 Task: Look for space in Bocholt, Germany from 12th  August, 2023 to 15th August, 2023 for 3 adults in price range Rs.12000 to Rs.16000. Place can be entire place with 2 bedrooms having 3 beds and 1 bathroom. Property type can be house, flat, guest house. Booking option can be shelf check-in. Required host language is English.
Action: Mouse moved to (389, 83)
Screenshot: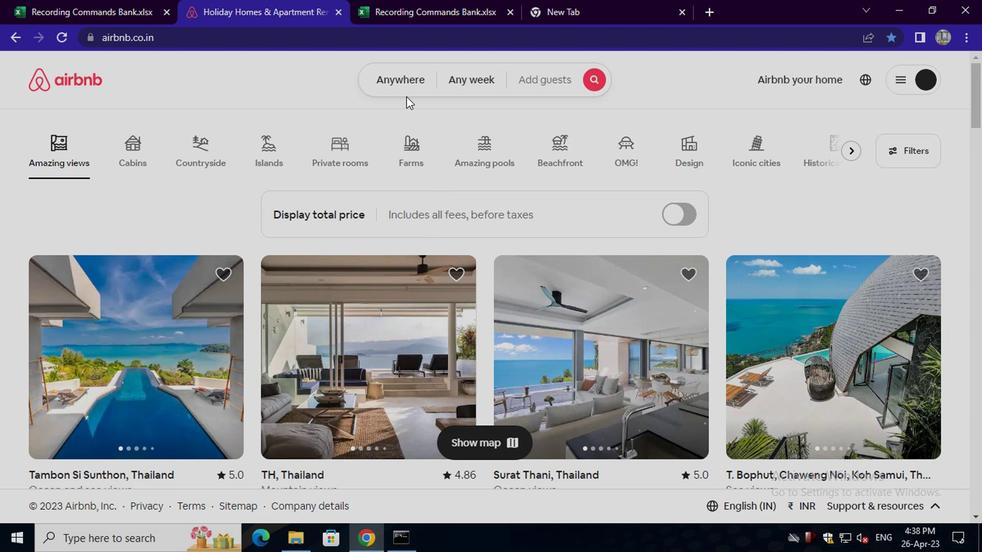 
Action: Mouse pressed left at (389, 83)
Screenshot: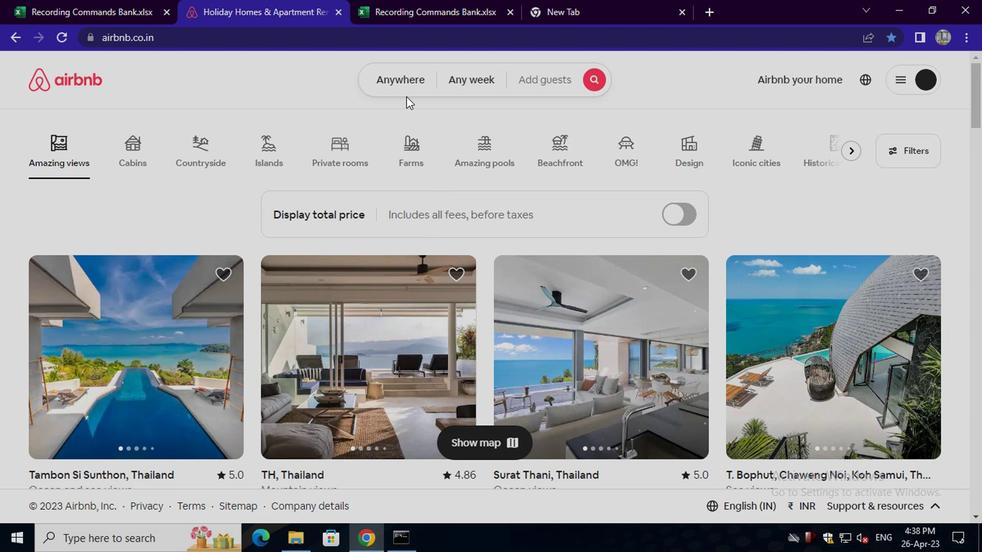 
Action: Mouse moved to (284, 130)
Screenshot: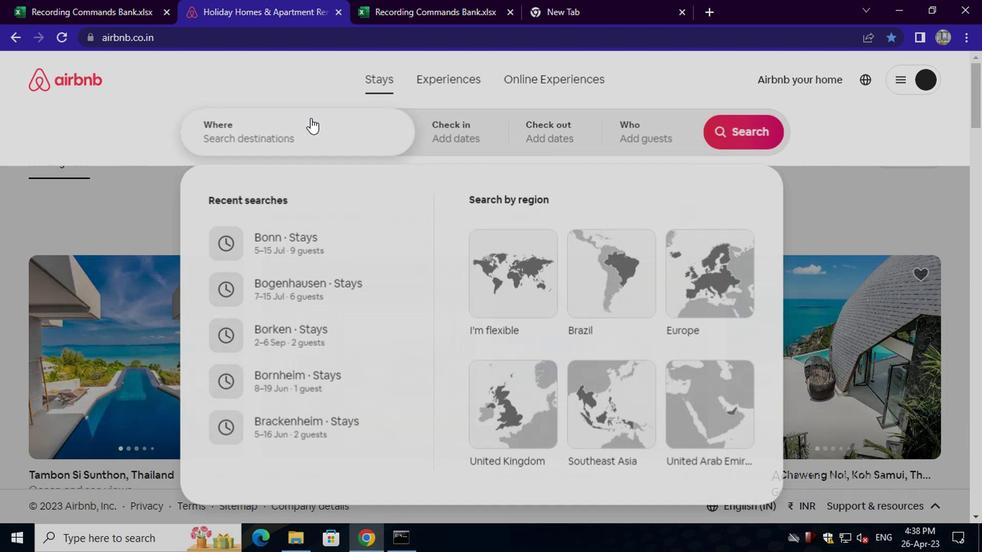 
Action: Mouse pressed left at (284, 130)
Screenshot: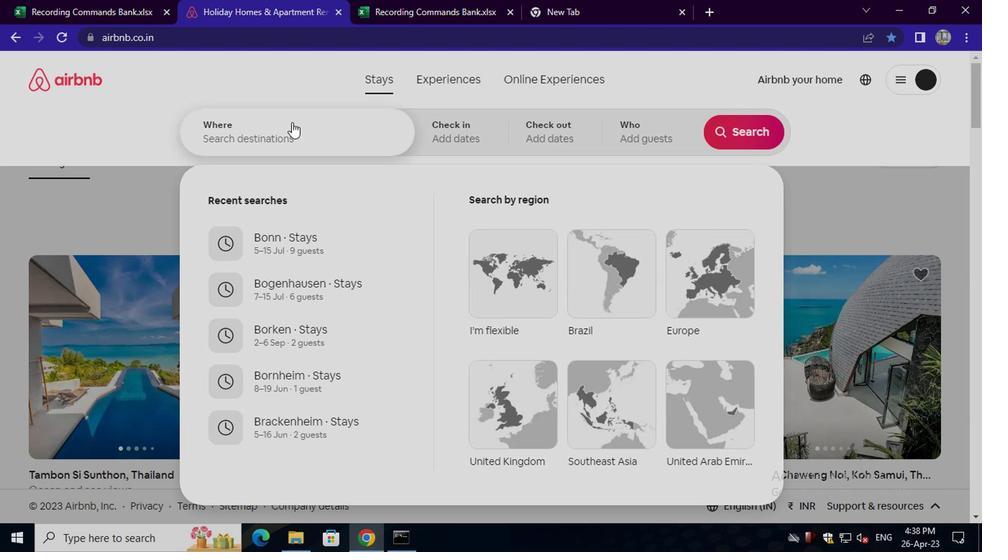 
Action: Key pressed bocholt,<Key.space>germany<Key.enter>
Screenshot: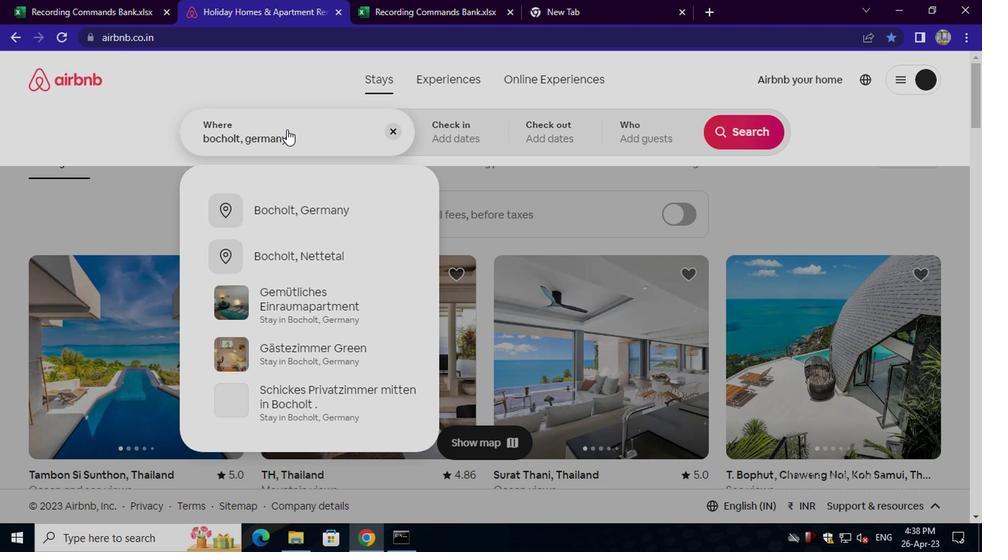 
Action: Mouse moved to (728, 248)
Screenshot: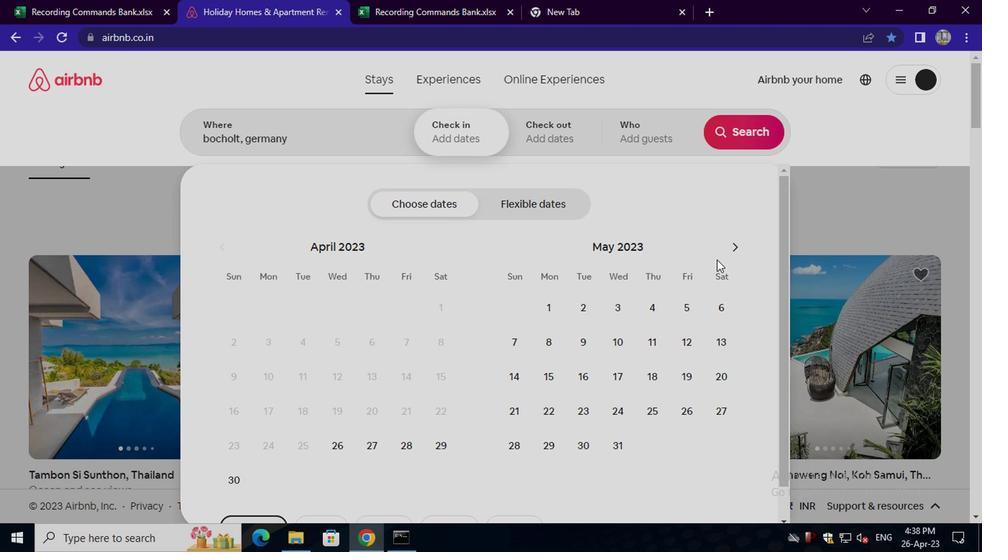 
Action: Mouse pressed left at (728, 248)
Screenshot: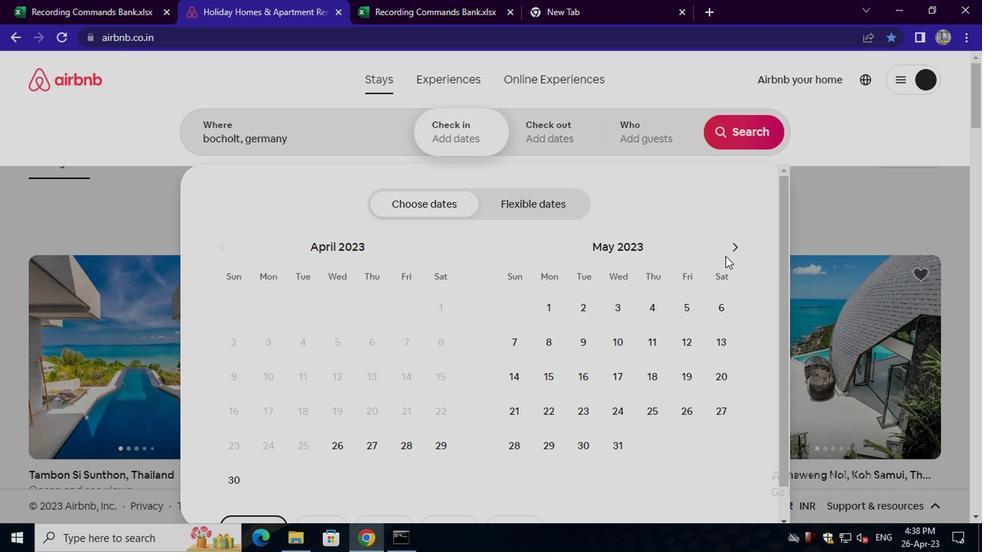 
Action: Mouse pressed left at (728, 248)
Screenshot: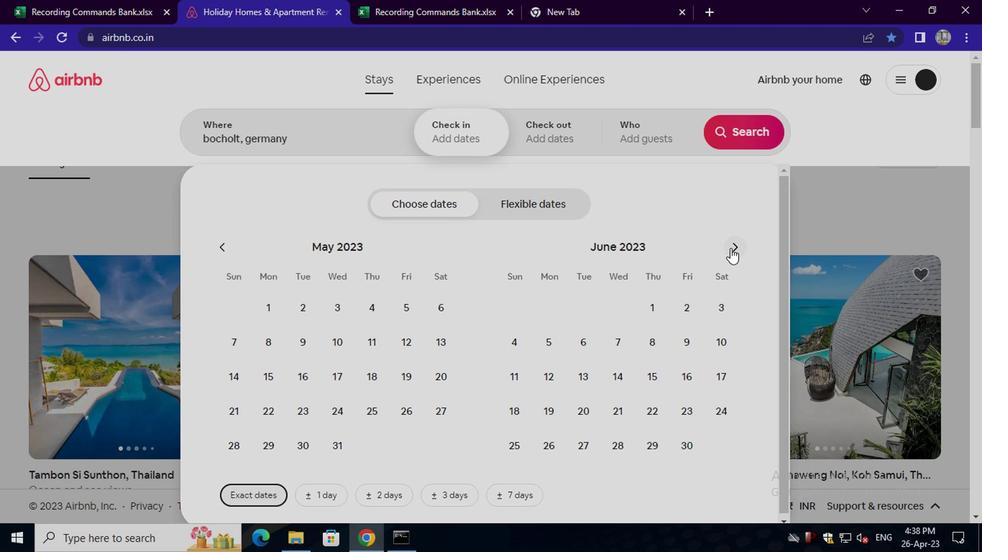 
Action: Mouse pressed left at (728, 248)
Screenshot: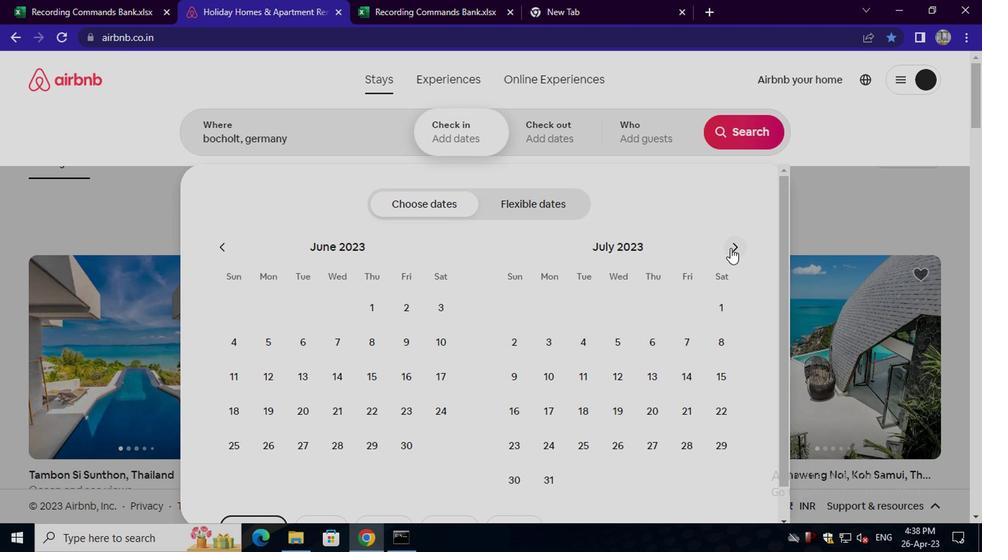
Action: Mouse moved to (716, 341)
Screenshot: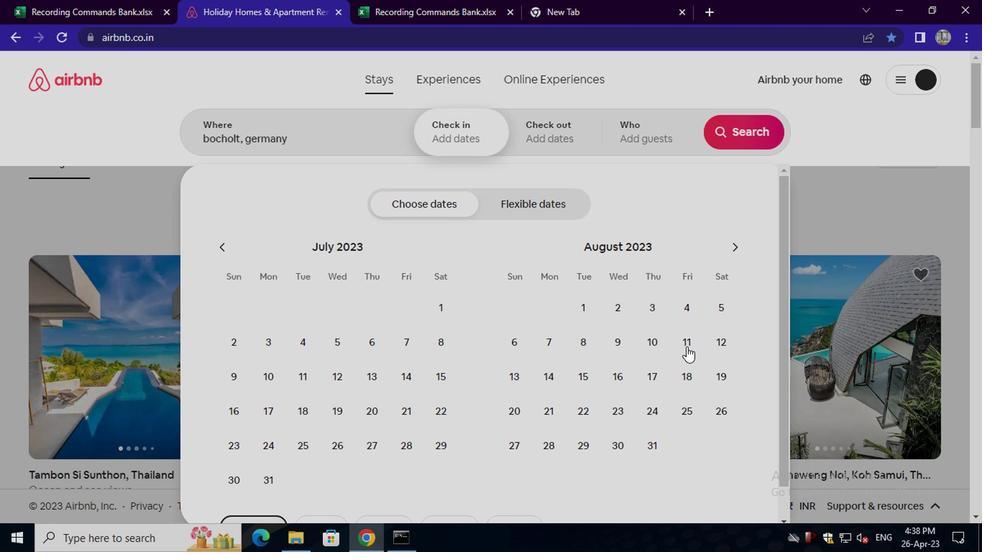 
Action: Mouse pressed left at (716, 341)
Screenshot: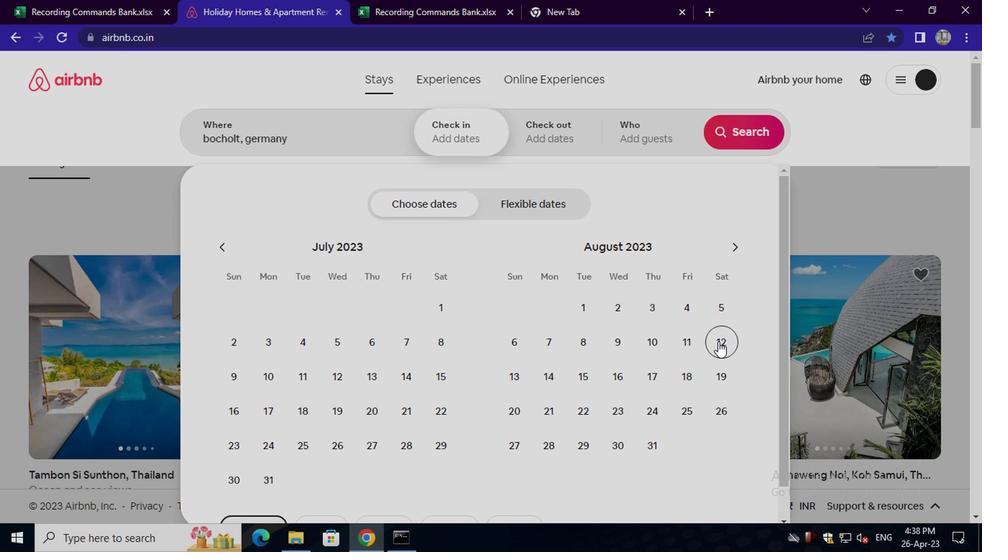 
Action: Mouse moved to (576, 374)
Screenshot: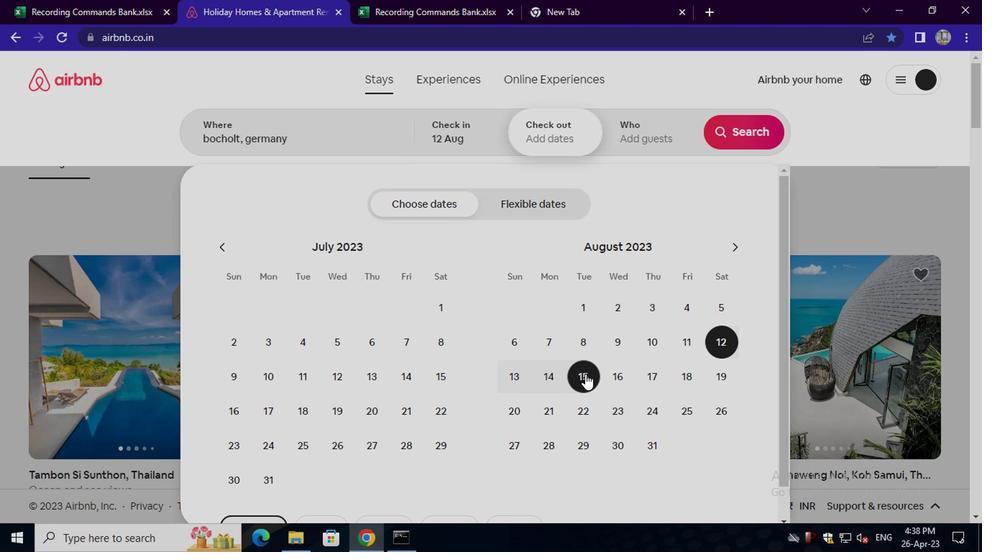 
Action: Mouse pressed left at (576, 374)
Screenshot: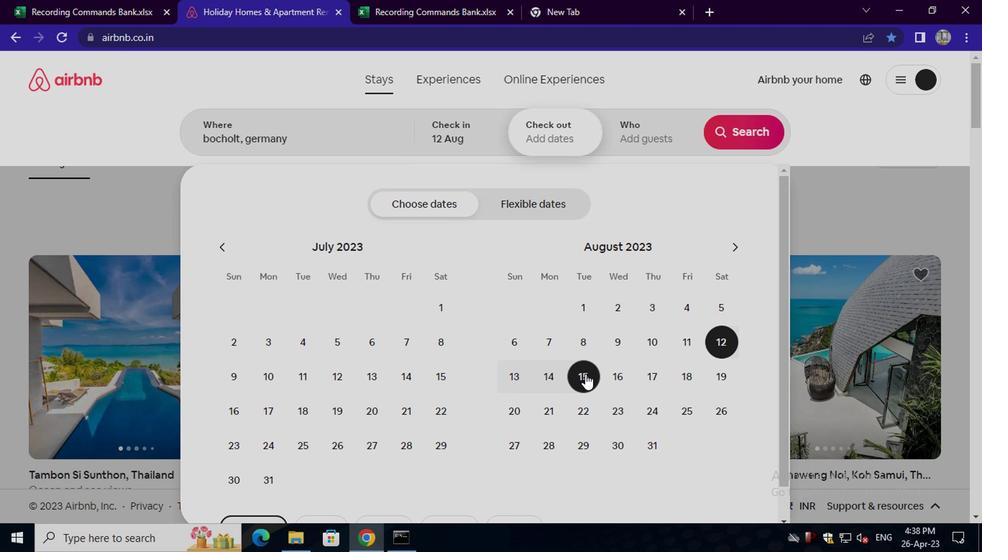 
Action: Mouse moved to (652, 125)
Screenshot: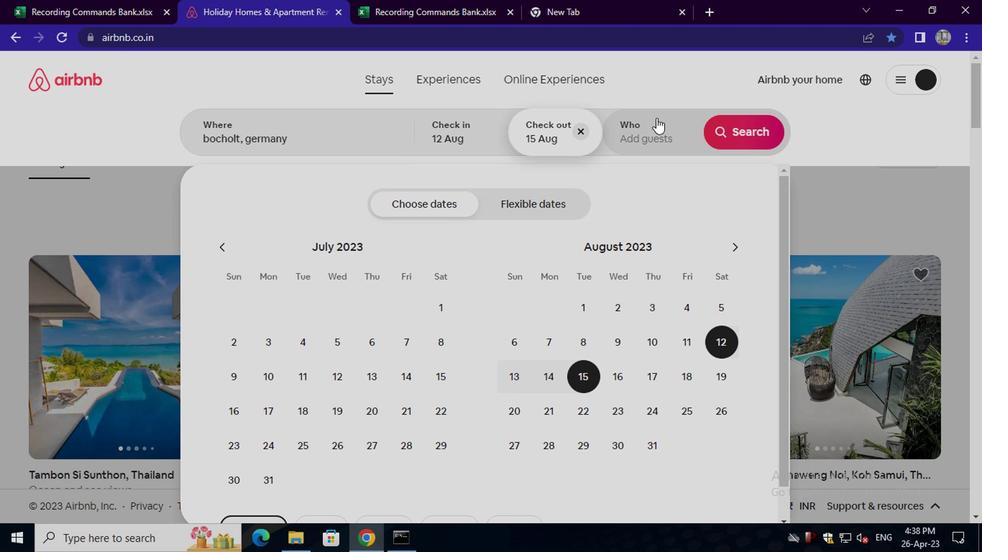 
Action: Mouse pressed left at (652, 125)
Screenshot: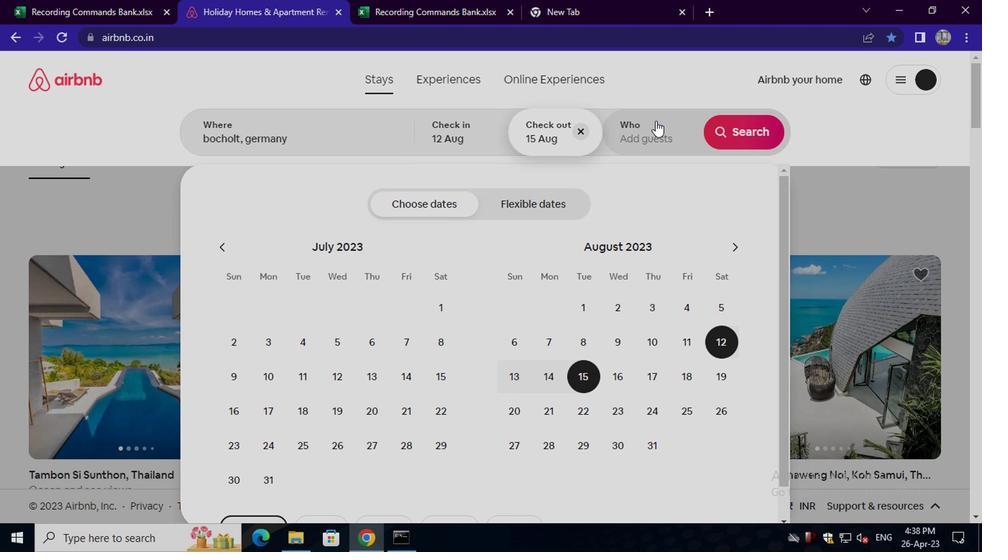 
Action: Mouse moved to (745, 200)
Screenshot: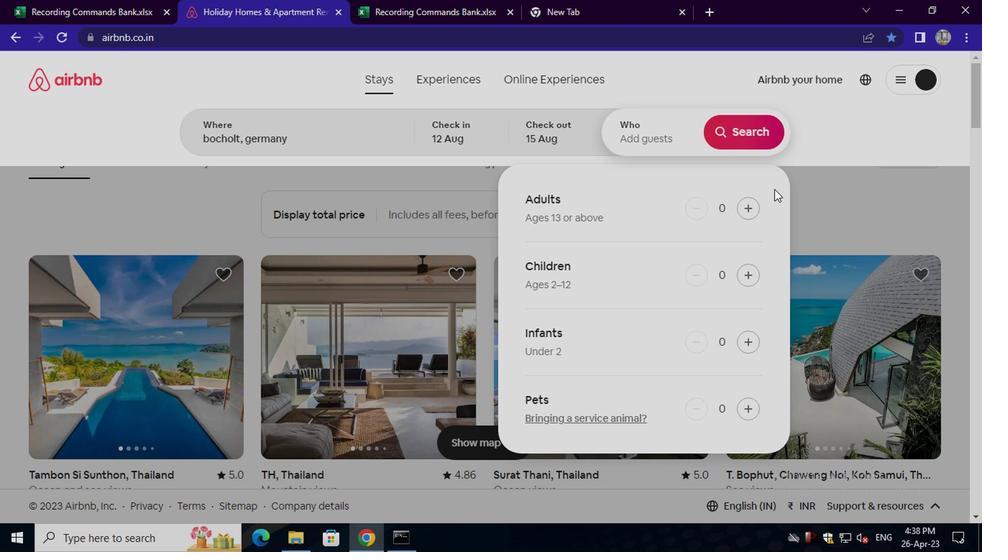 
Action: Mouse pressed left at (745, 200)
Screenshot: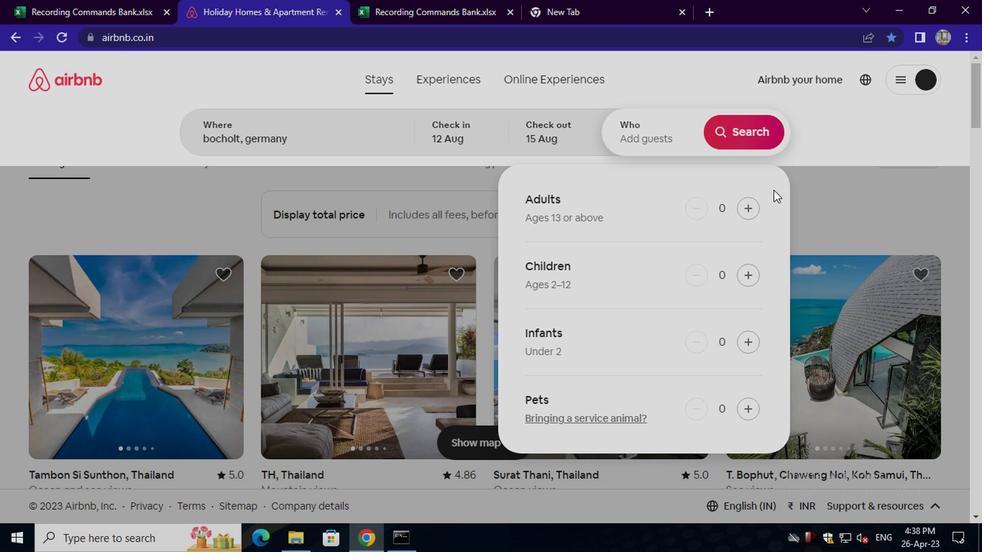 
Action: Mouse pressed left at (745, 200)
Screenshot: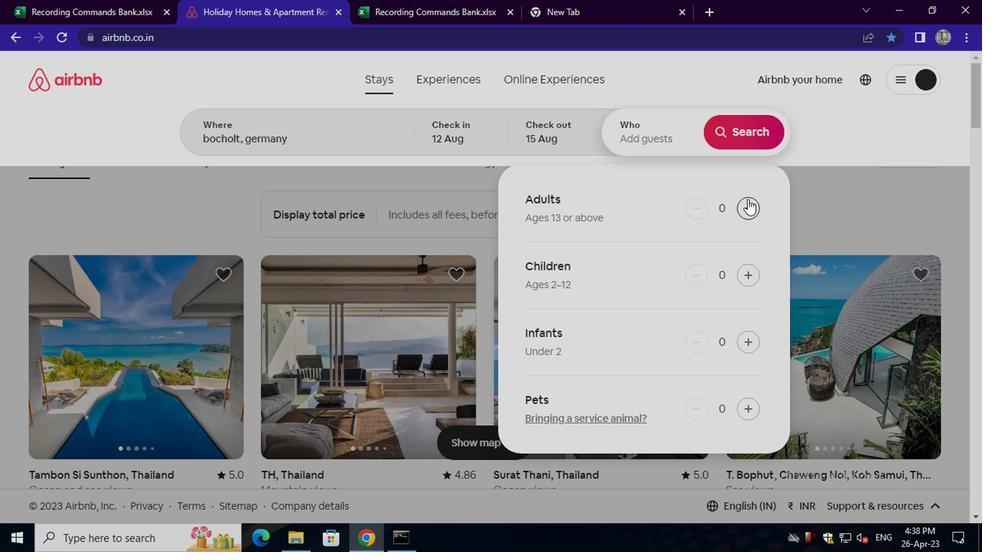 
Action: Mouse pressed left at (745, 200)
Screenshot: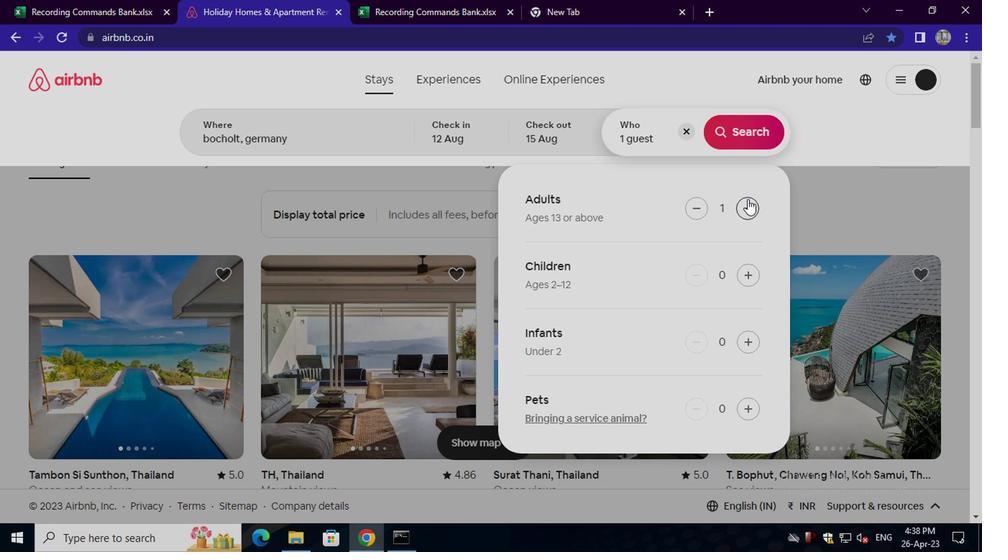 
Action: Mouse moved to (737, 139)
Screenshot: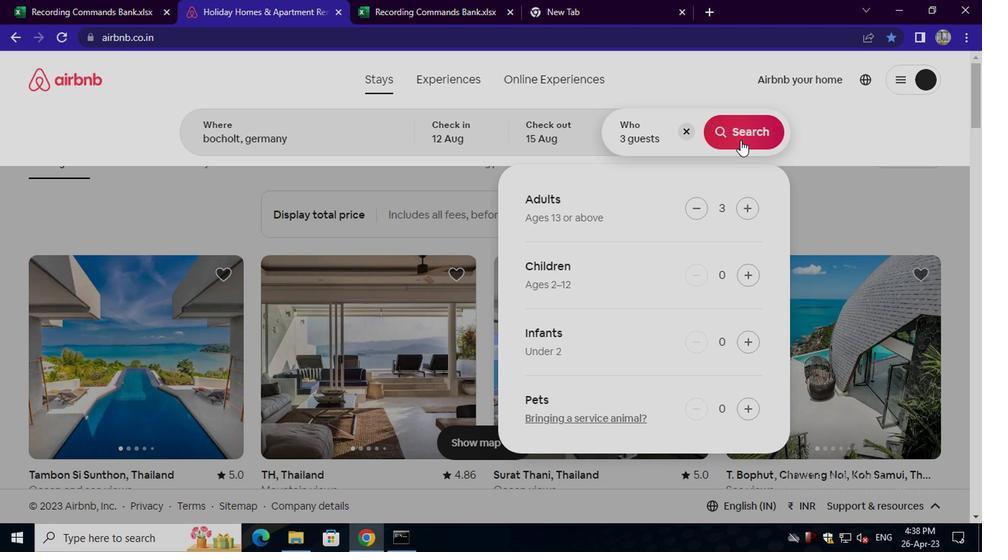 
Action: Mouse pressed left at (737, 139)
Screenshot: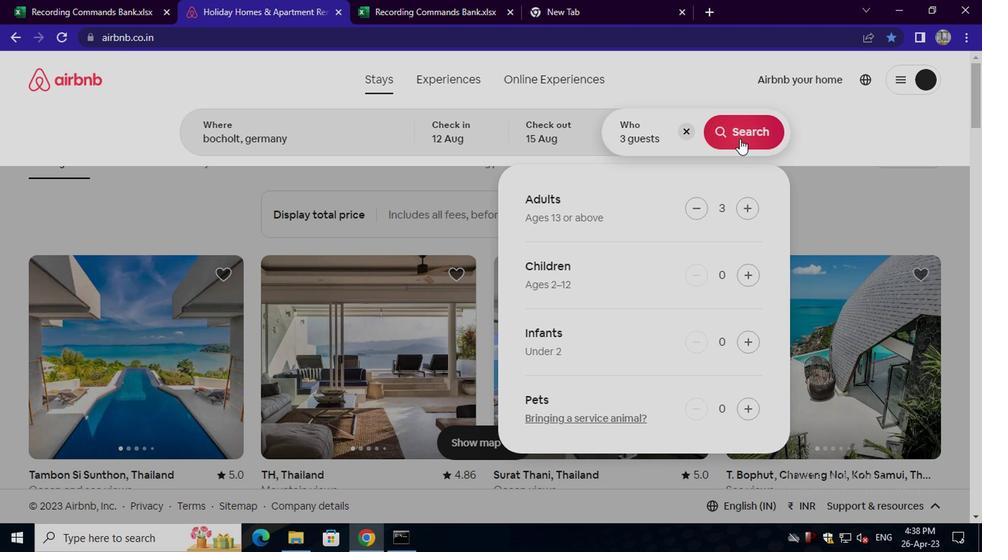 
Action: Mouse moved to (899, 144)
Screenshot: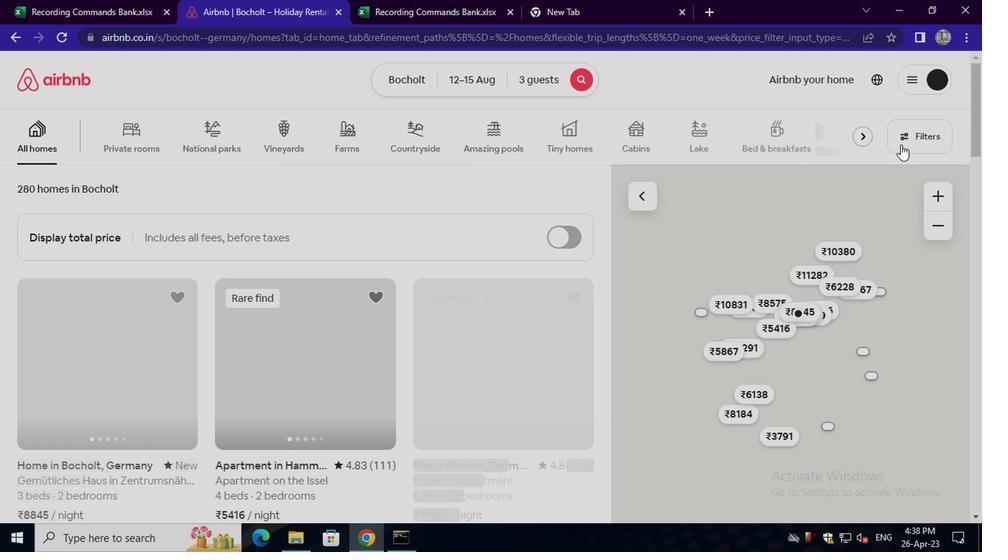 
Action: Mouse pressed left at (899, 144)
Screenshot: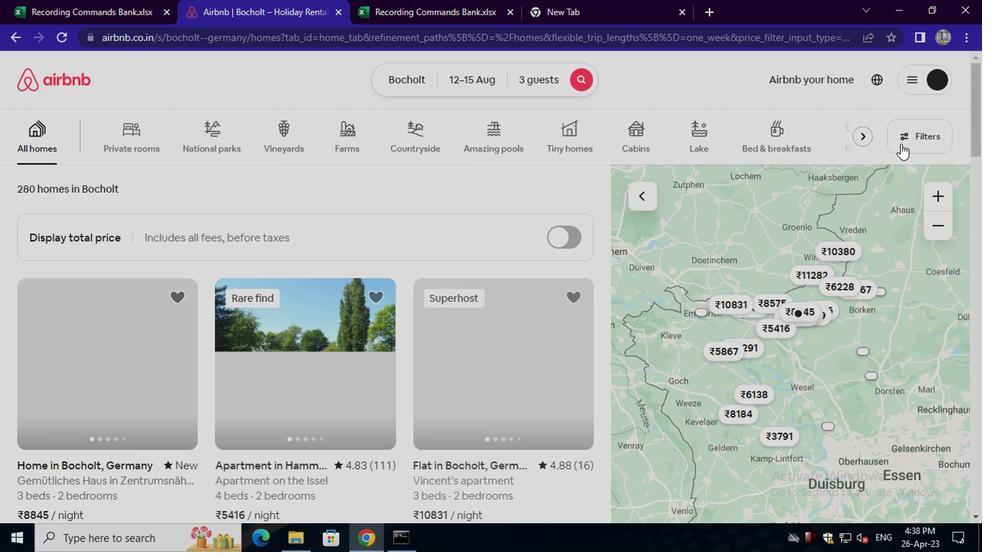 
Action: Mouse moved to (351, 323)
Screenshot: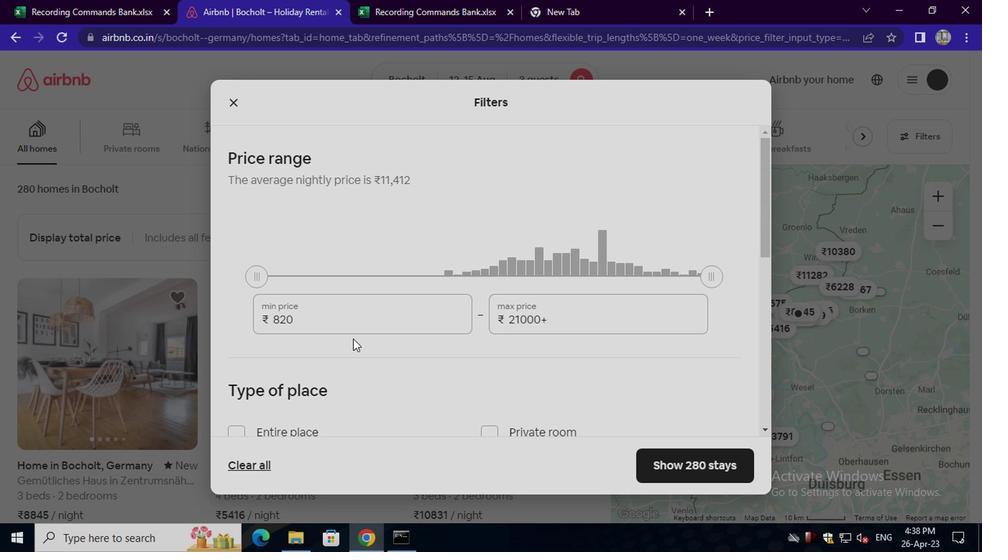 
Action: Mouse pressed left at (351, 323)
Screenshot: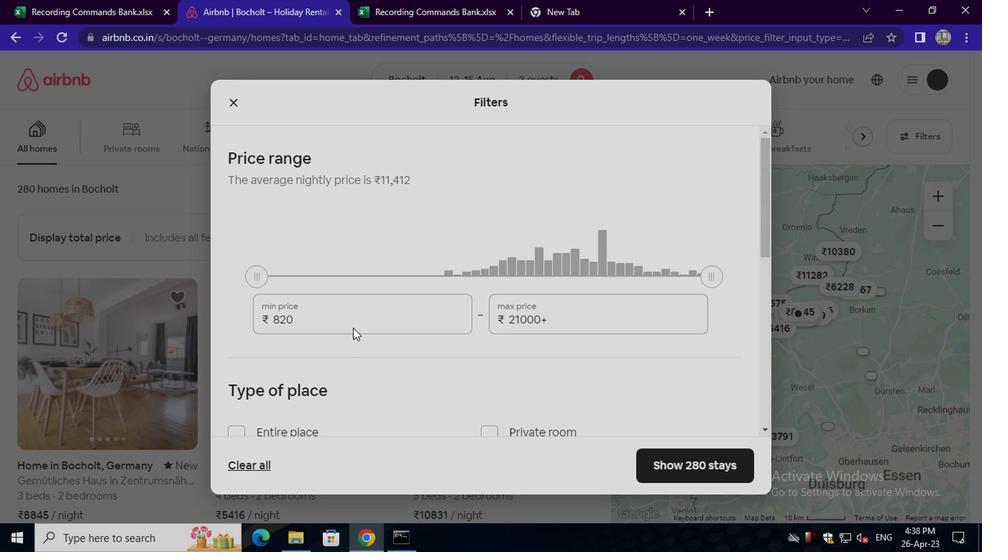 
Action: Key pressed <Key.backspace><Key.backspace><Key.backspace><Key.backspace><Key.backspace><Key.backspace><Key.backspace><Key.backspace><Key.backspace><Key.backspace><Key.backspace><Key.backspace>12000
Screenshot: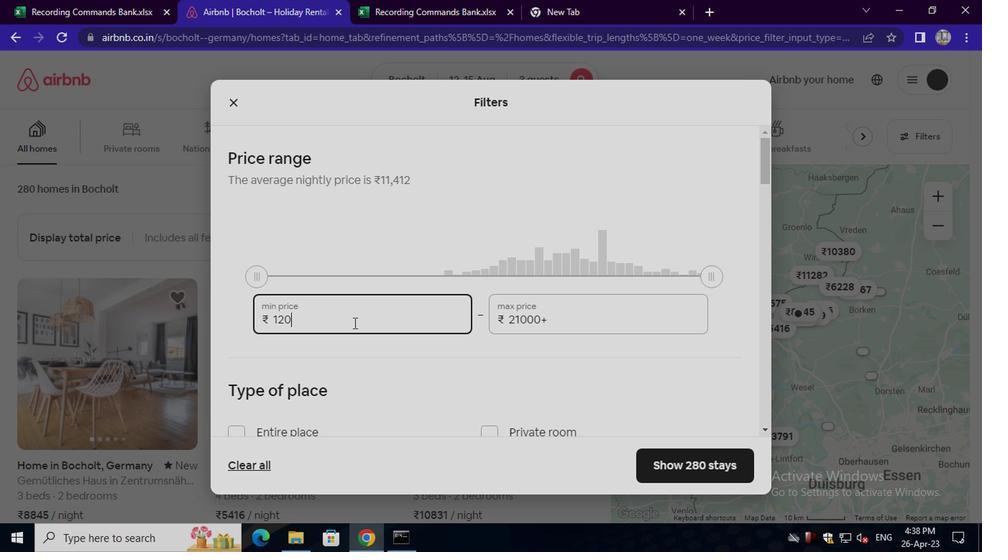 
Action: Mouse moved to (583, 318)
Screenshot: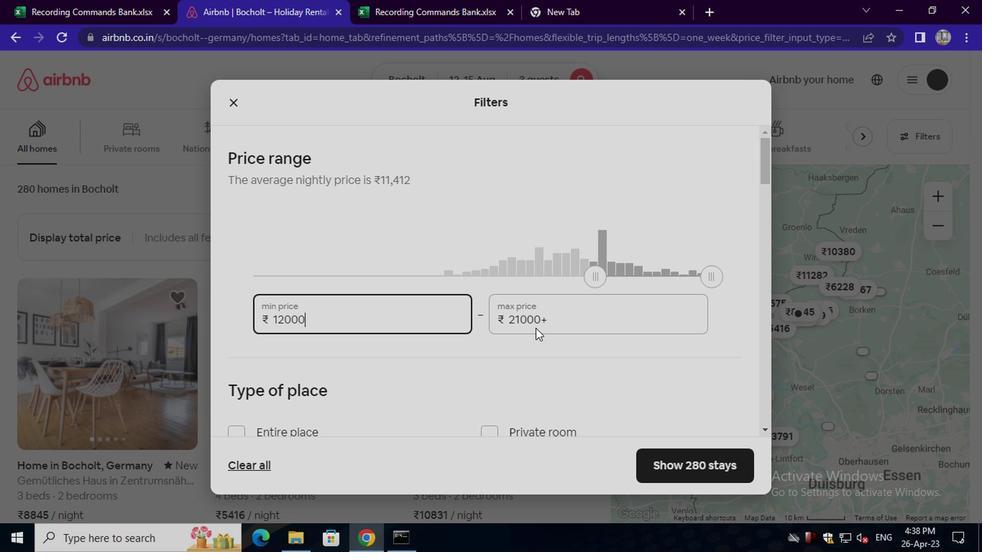 
Action: Mouse pressed left at (583, 318)
Screenshot: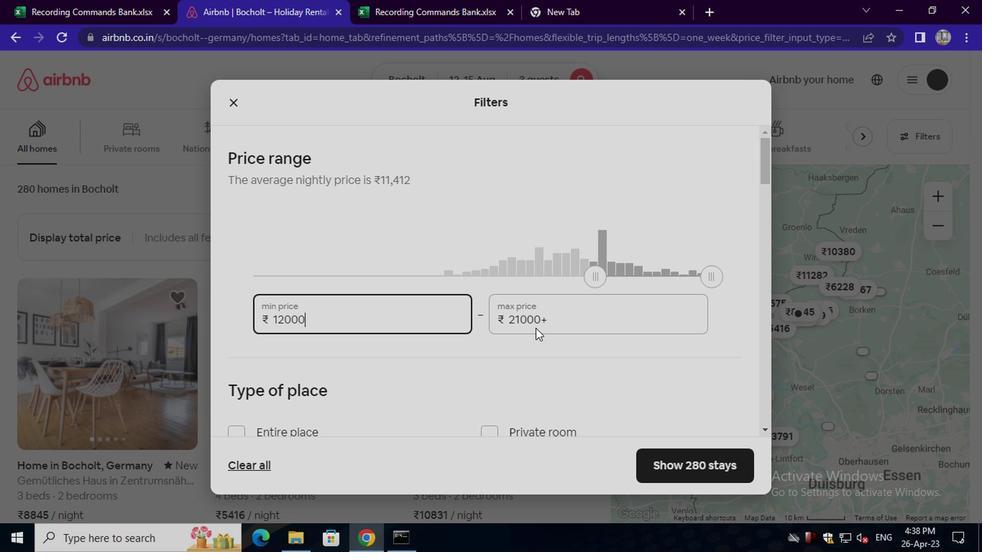 
Action: Key pressed <Key.backspace><Key.backspace><Key.backspace><Key.backspace><Key.backspace><Key.backspace><Key.backspace><Key.backspace><Key.backspace><Key.backspace><Key.backspace><Key.backspace><Key.backspace><Key.backspace><Key.backspace><Key.backspace><Key.backspace>16000
Screenshot: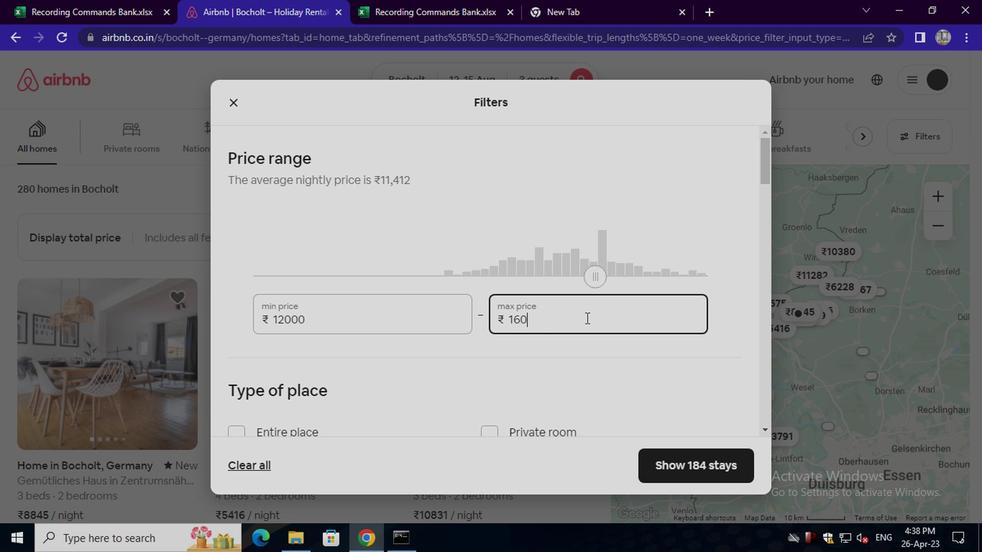 
Action: Mouse scrolled (583, 317) with delta (0, 0)
Screenshot: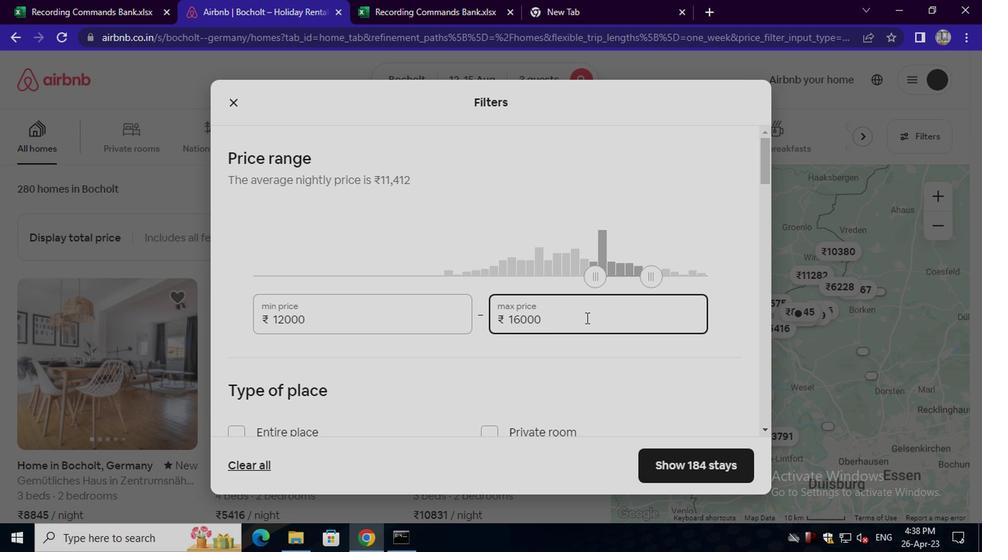 
Action: Mouse scrolled (583, 317) with delta (0, 0)
Screenshot: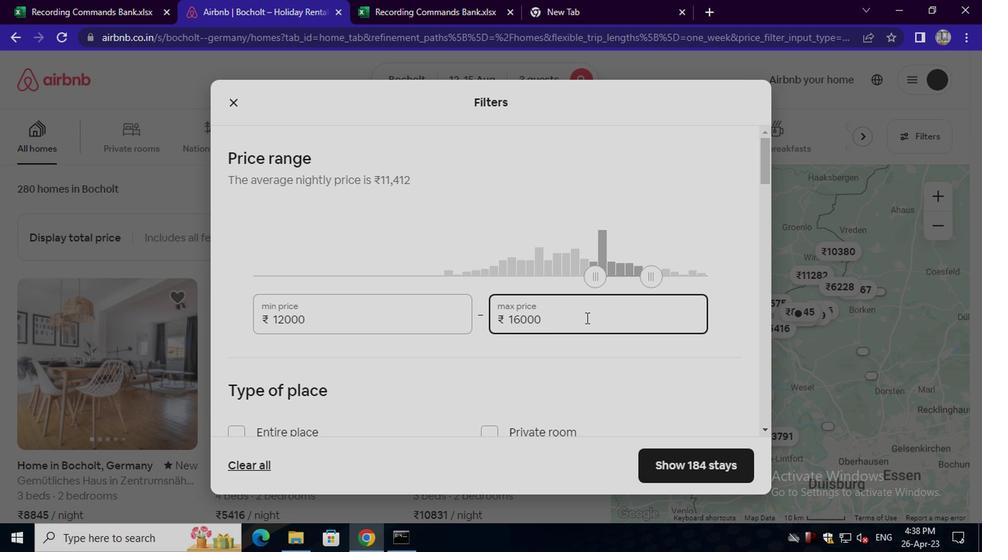 
Action: Mouse scrolled (583, 317) with delta (0, 0)
Screenshot: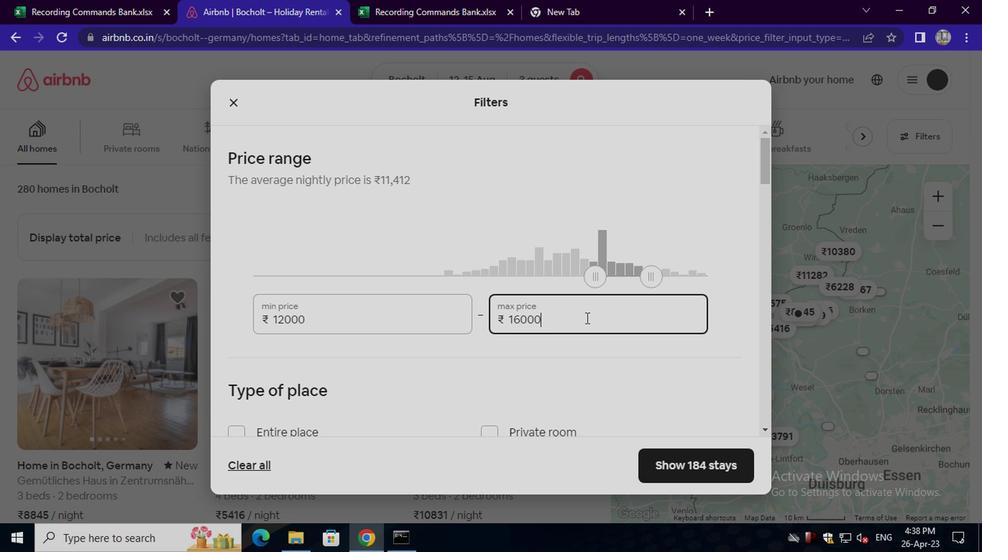 
Action: Mouse moved to (264, 222)
Screenshot: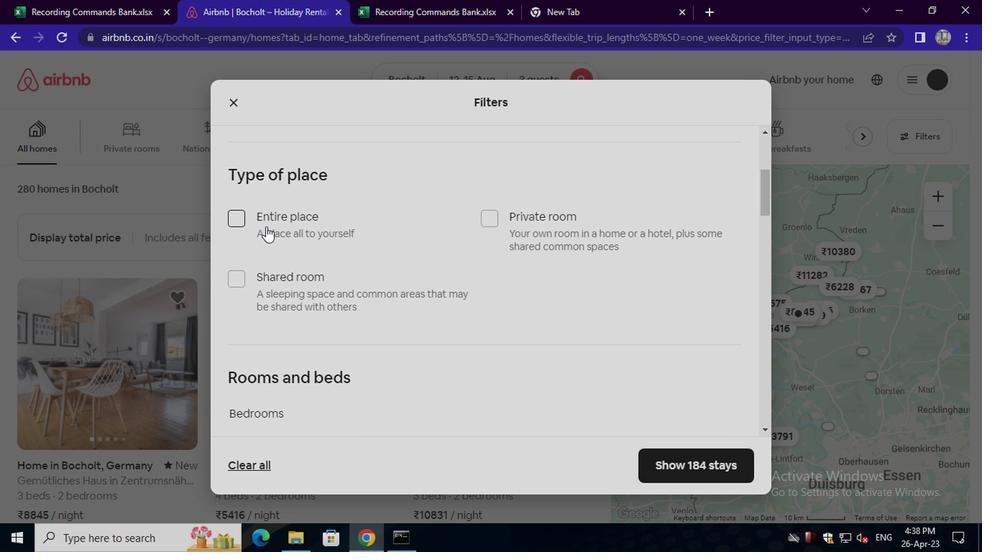 
Action: Mouse pressed left at (264, 222)
Screenshot: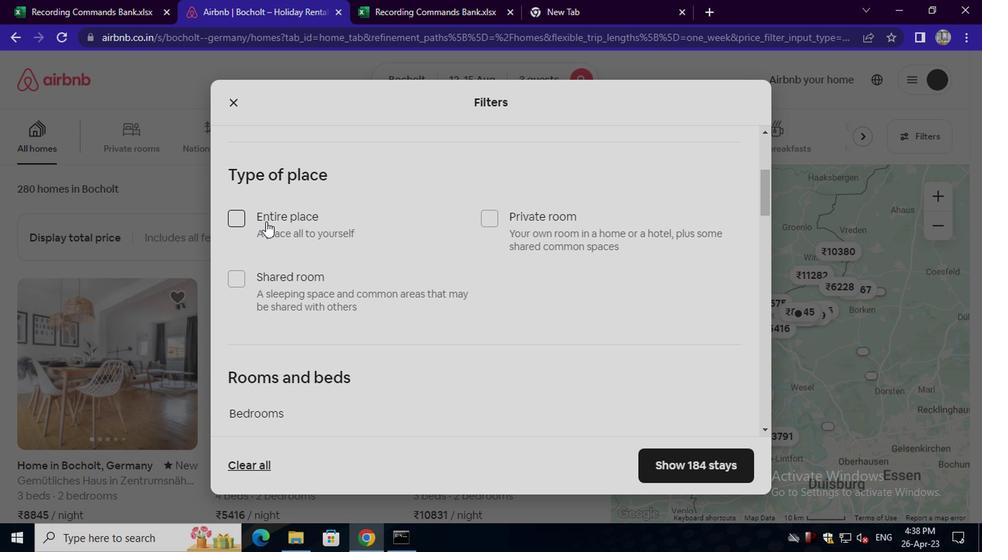 
Action: Mouse moved to (301, 255)
Screenshot: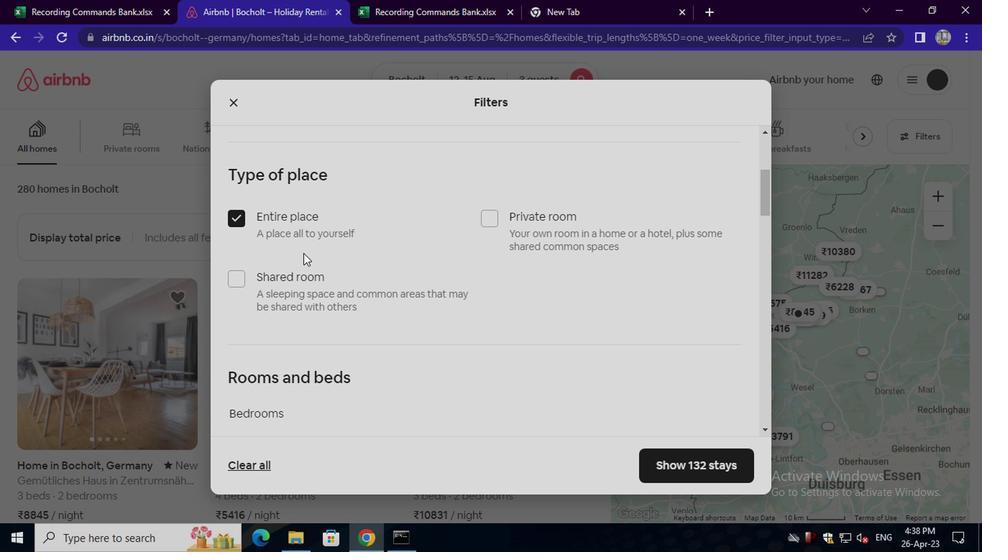 
Action: Mouse scrolled (301, 255) with delta (0, 0)
Screenshot: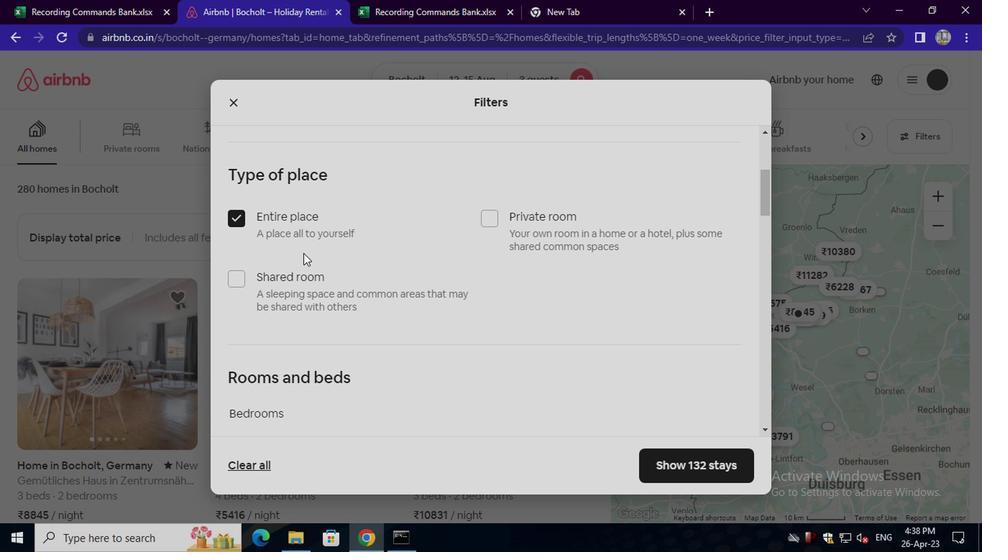 
Action: Mouse moved to (301, 265)
Screenshot: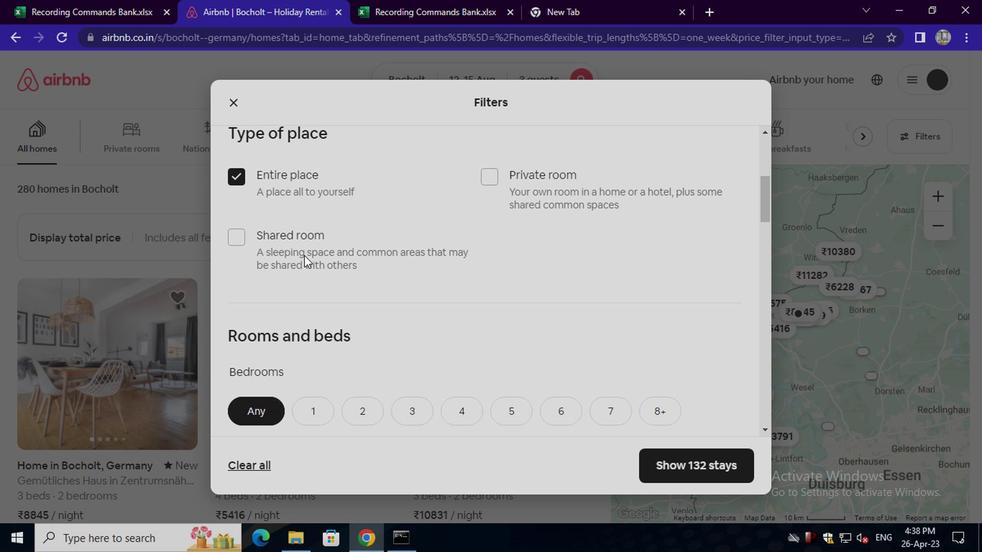 
Action: Mouse scrolled (301, 264) with delta (0, 0)
Screenshot: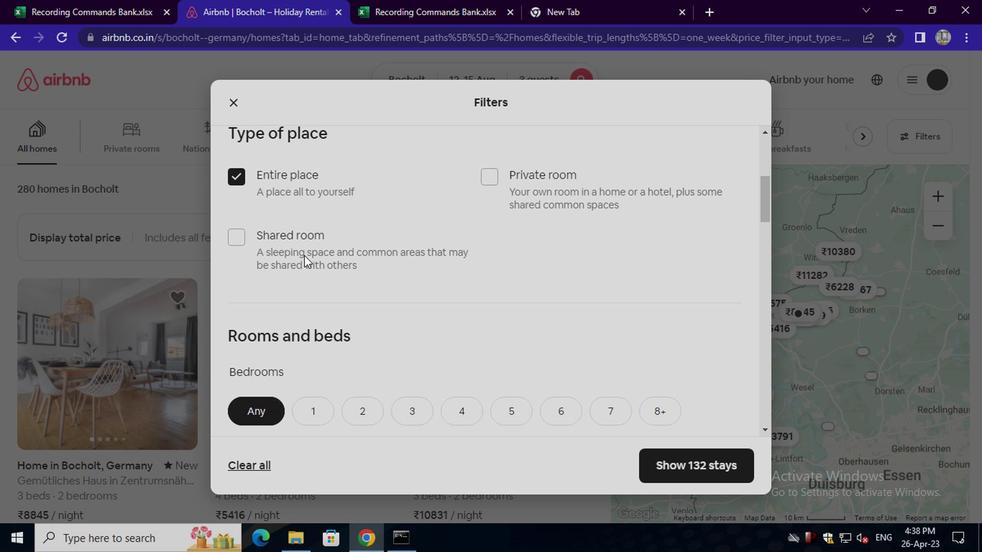 
Action: Mouse moved to (301, 267)
Screenshot: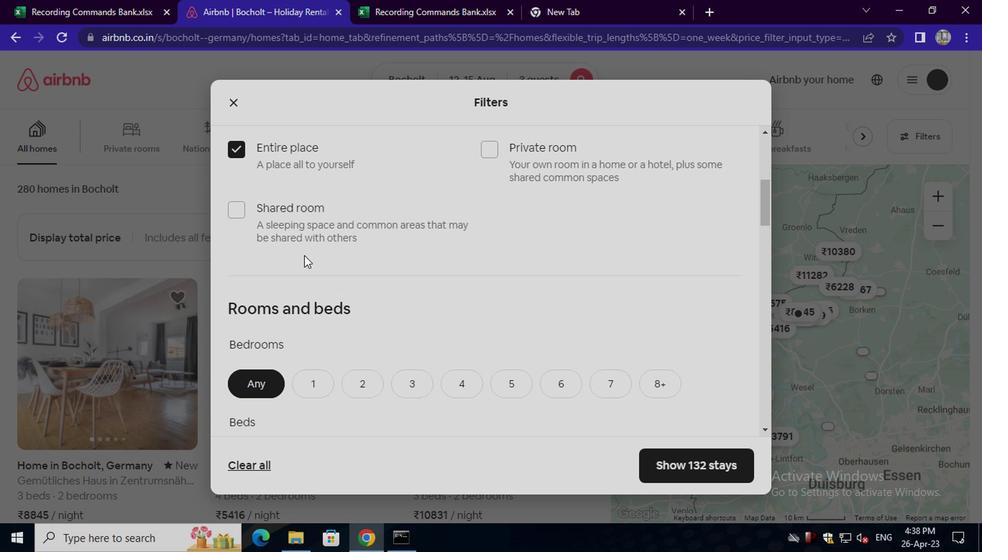 
Action: Mouse scrolled (301, 266) with delta (0, -1)
Screenshot: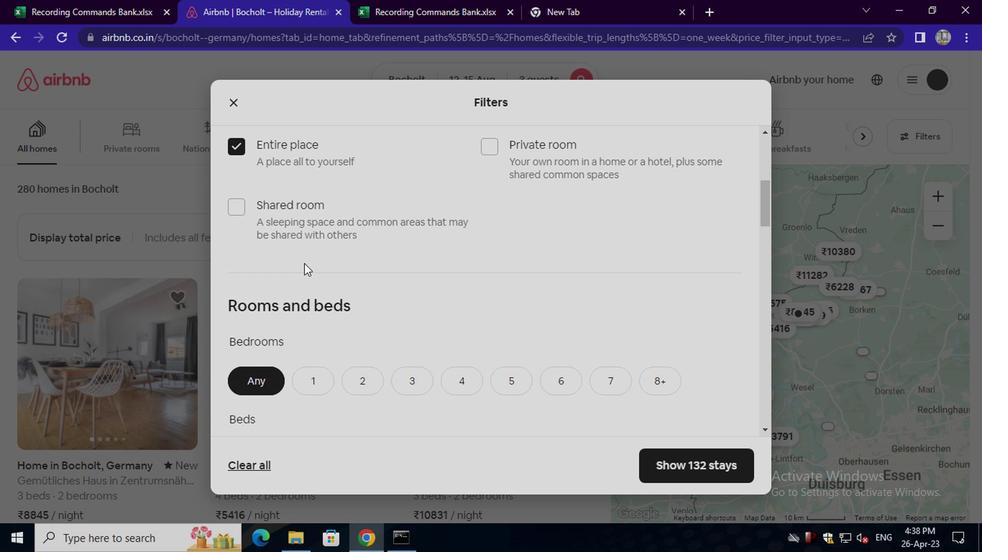 
Action: Mouse moved to (358, 246)
Screenshot: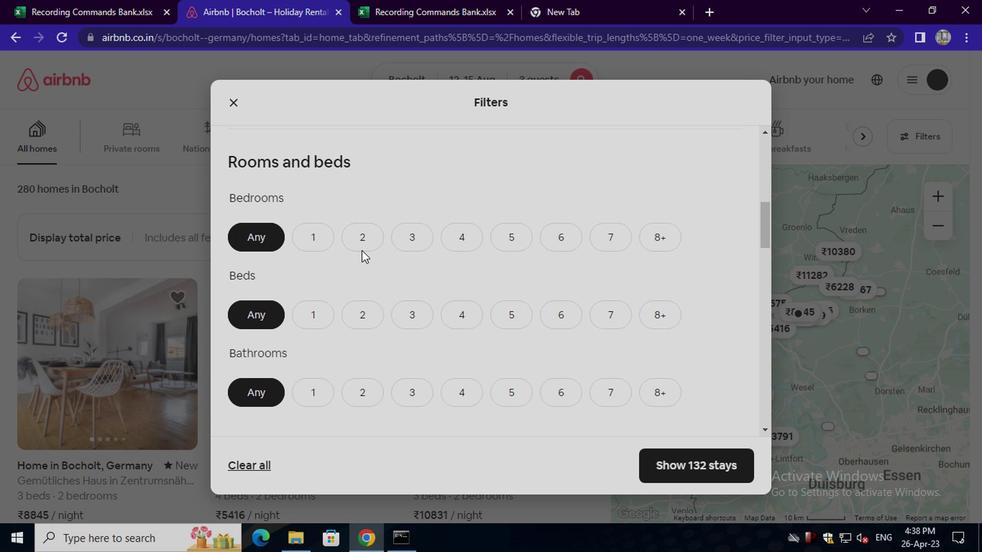 
Action: Mouse pressed left at (358, 246)
Screenshot: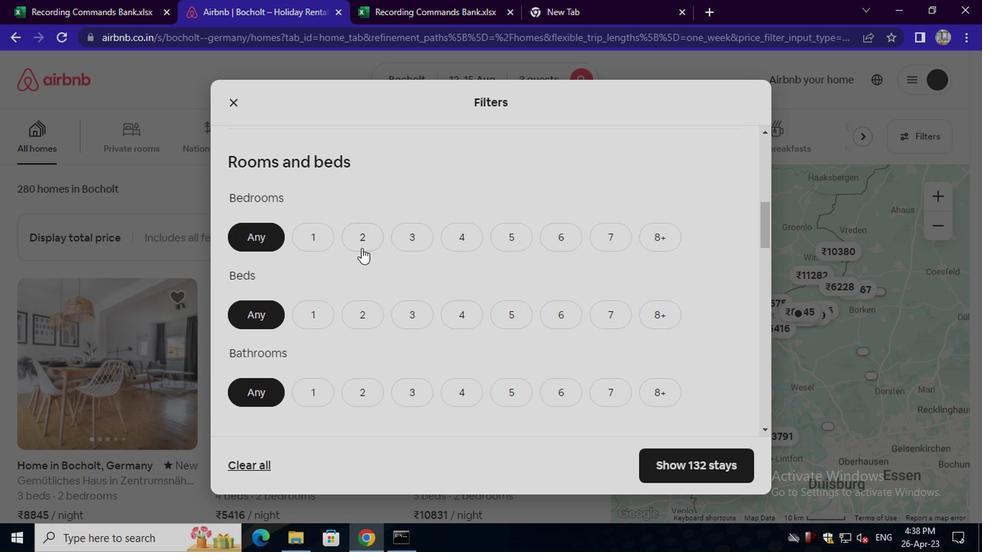 
Action: Mouse moved to (390, 316)
Screenshot: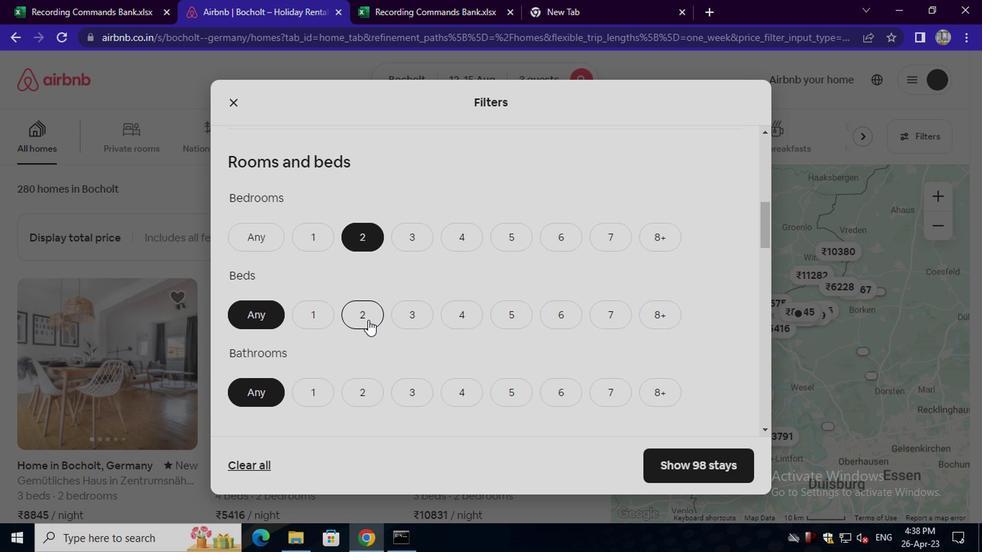 
Action: Mouse pressed left at (390, 316)
Screenshot: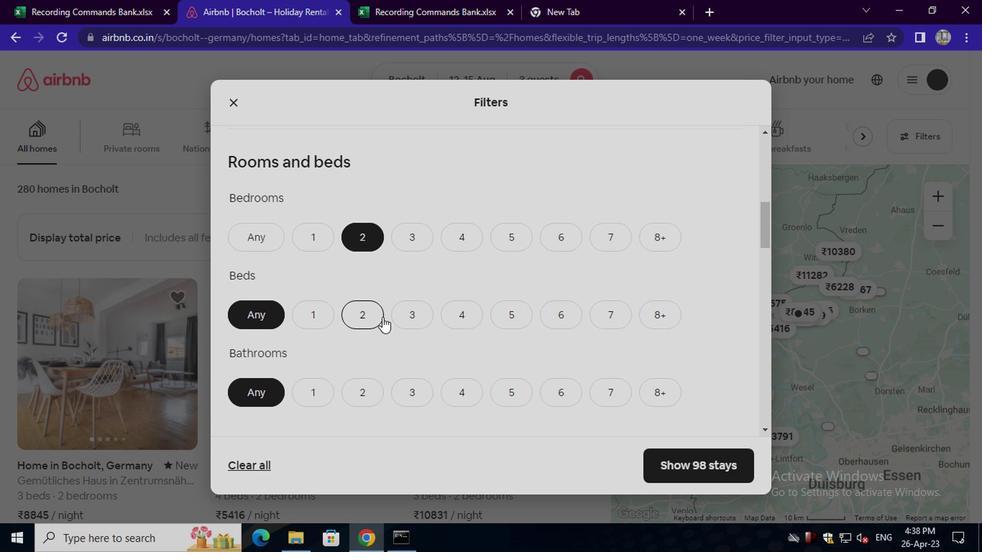 
Action: Mouse moved to (312, 393)
Screenshot: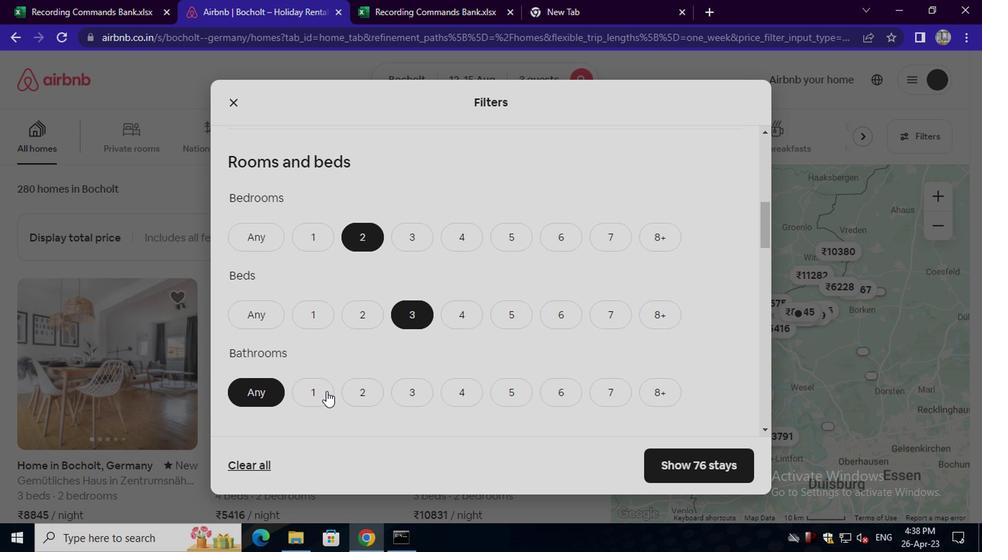 
Action: Mouse pressed left at (312, 393)
Screenshot: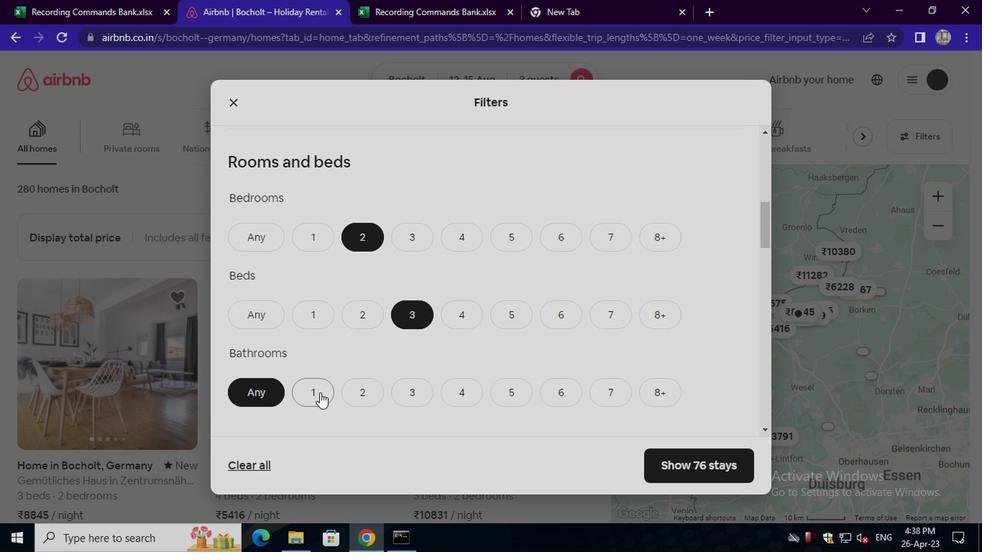 
Action: Mouse moved to (313, 395)
Screenshot: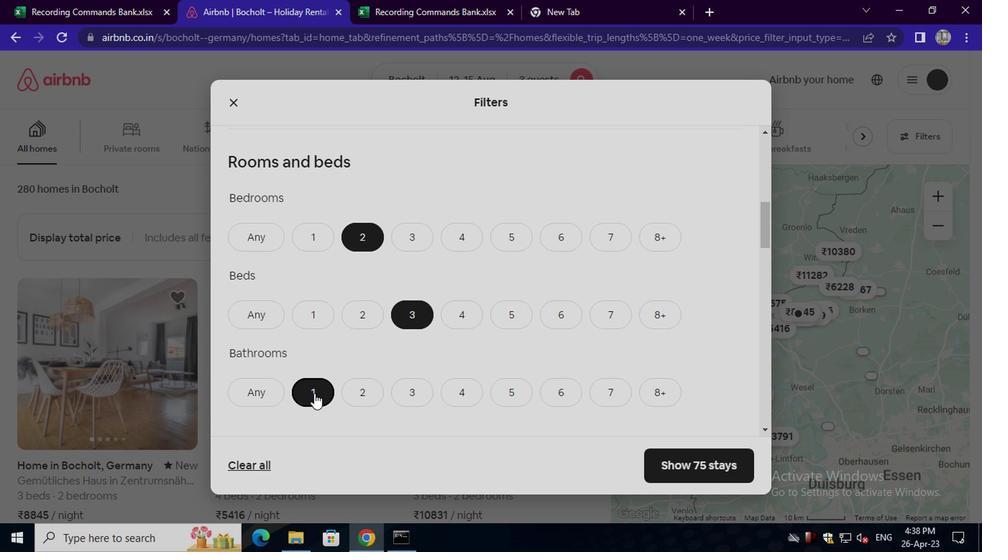 
Action: Mouse scrolled (313, 394) with delta (0, 0)
Screenshot: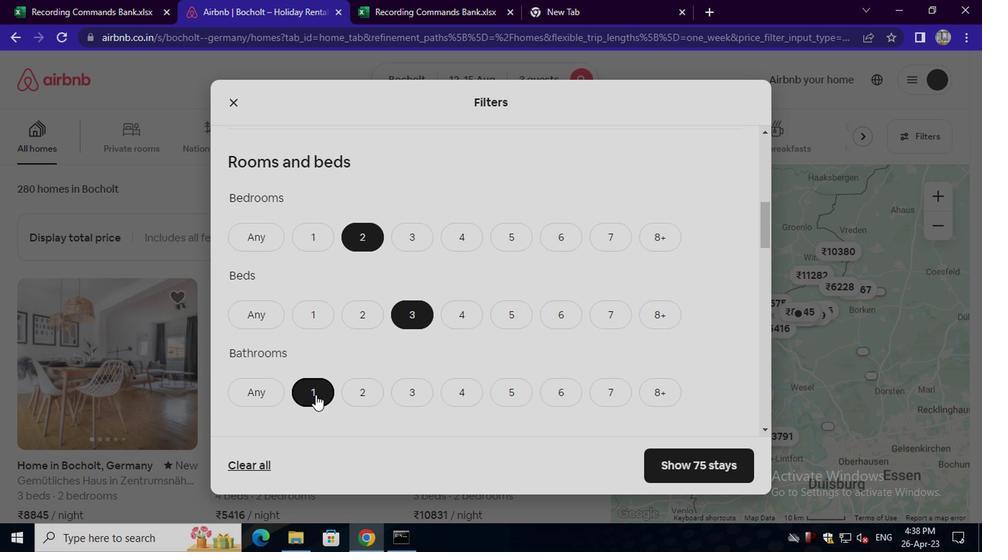 
Action: Mouse scrolled (313, 394) with delta (0, 0)
Screenshot: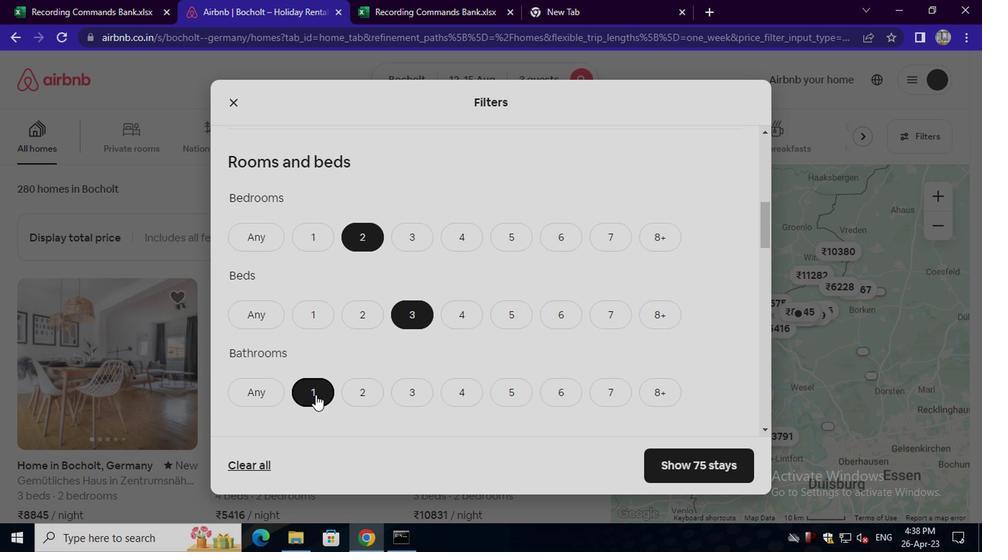 
Action: Mouse scrolled (313, 394) with delta (0, 0)
Screenshot: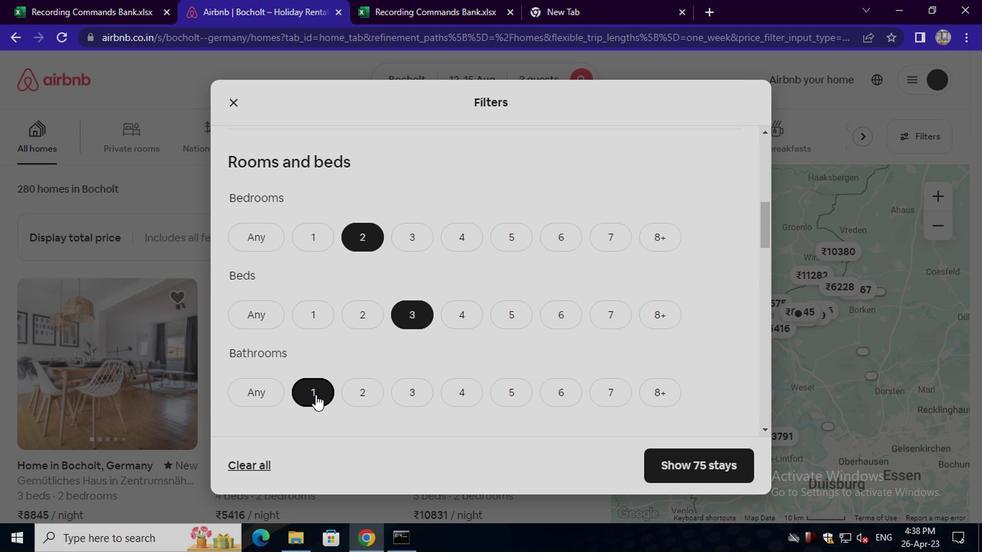 
Action: Mouse moved to (303, 351)
Screenshot: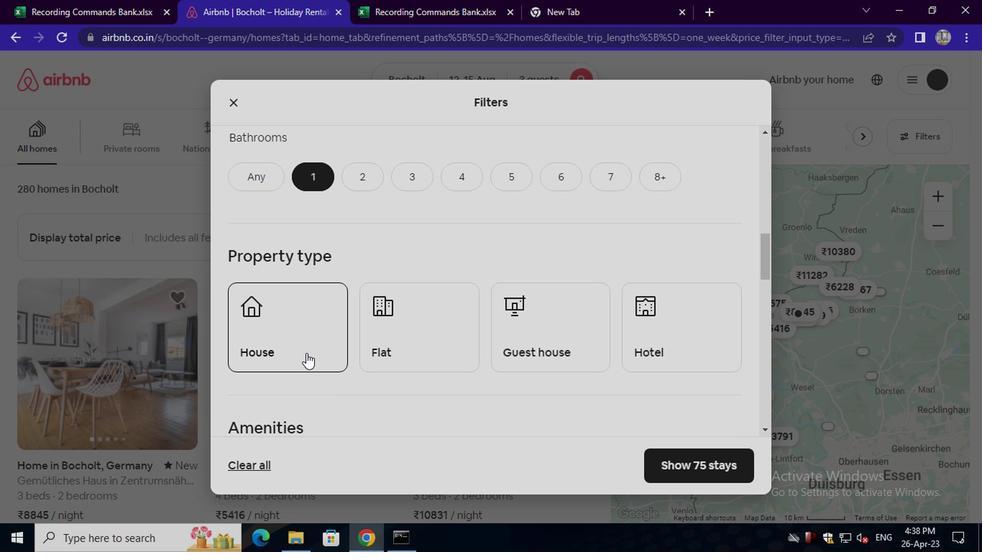 
Action: Mouse pressed left at (303, 351)
Screenshot: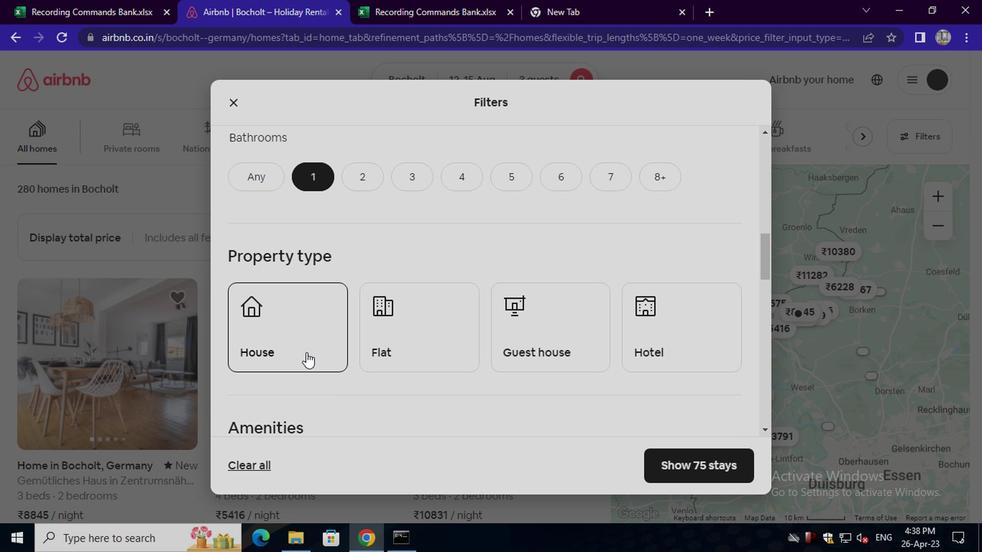 
Action: Mouse moved to (421, 345)
Screenshot: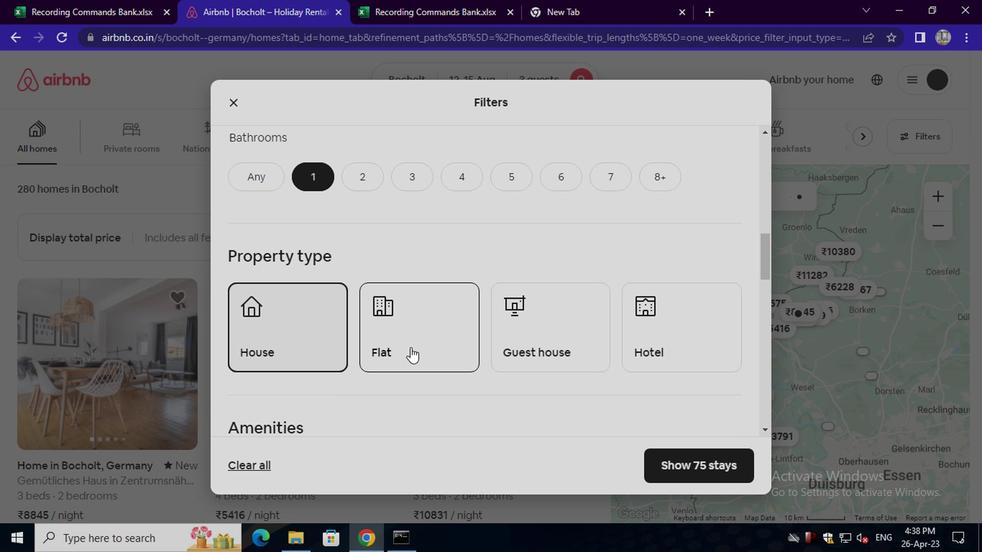 
Action: Mouse pressed left at (421, 345)
Screenshot: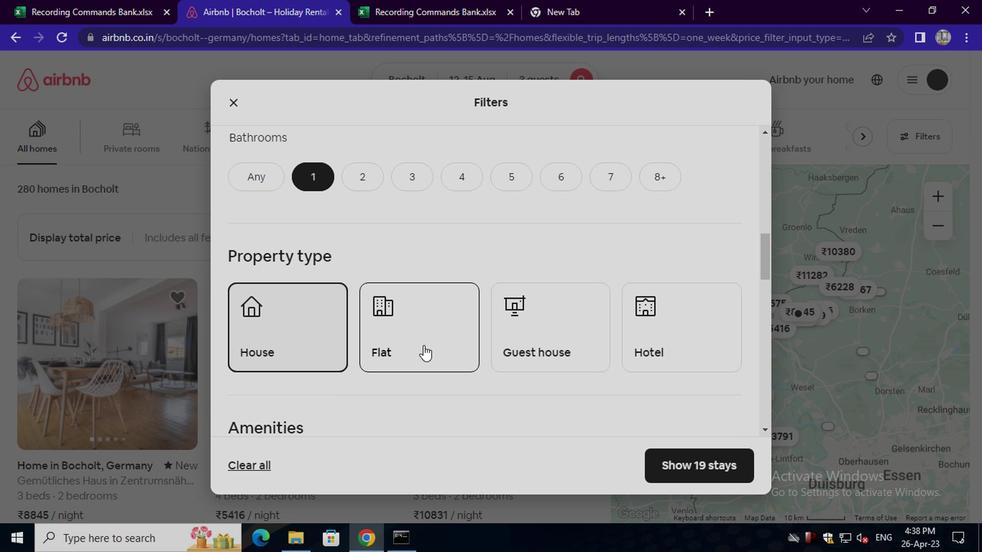 
Action: Mouse moved to (523, 339)
Screenshot: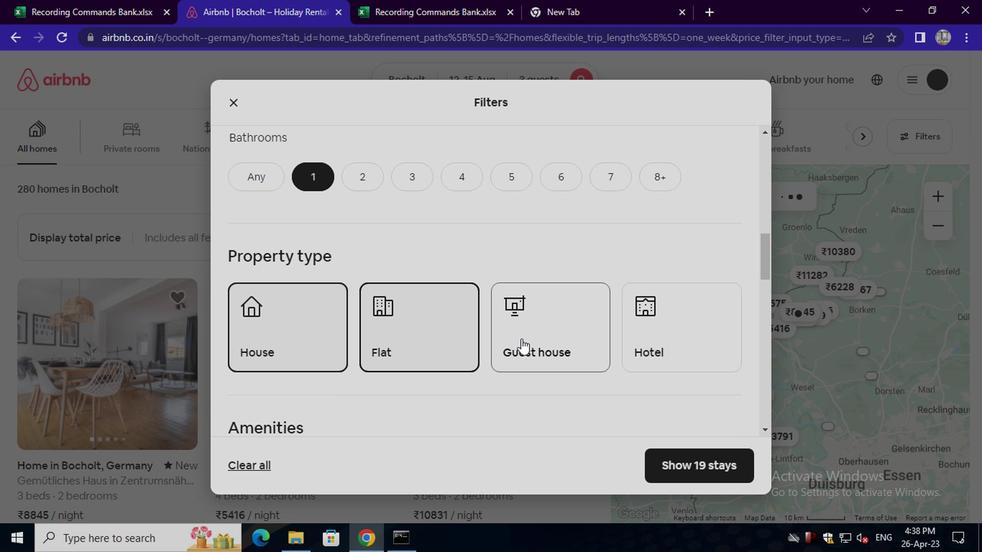 
Action: Mouse pressed left at (523, 339)
Screenshot: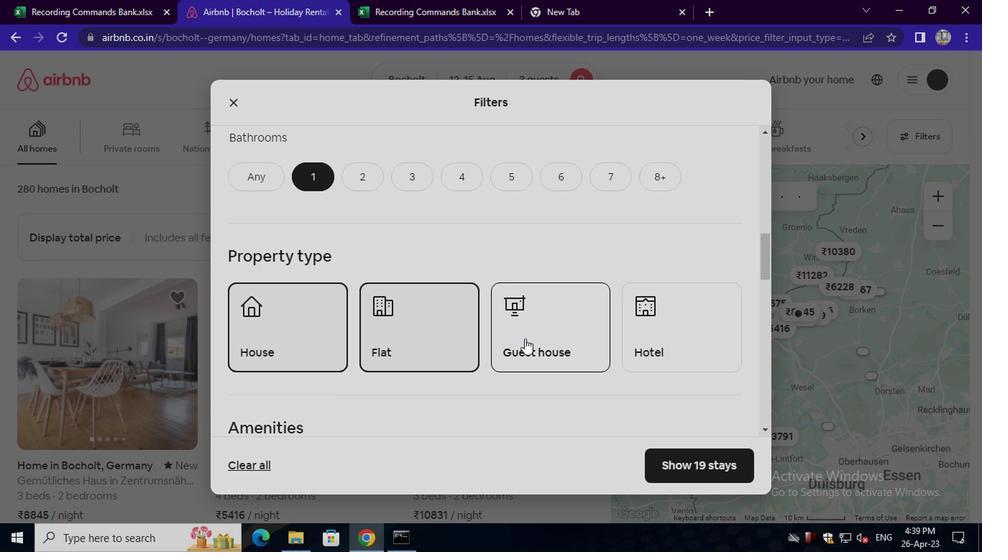 
Action: Mouse scrolled (523, 338) with delta (0, -1)
Screenshot: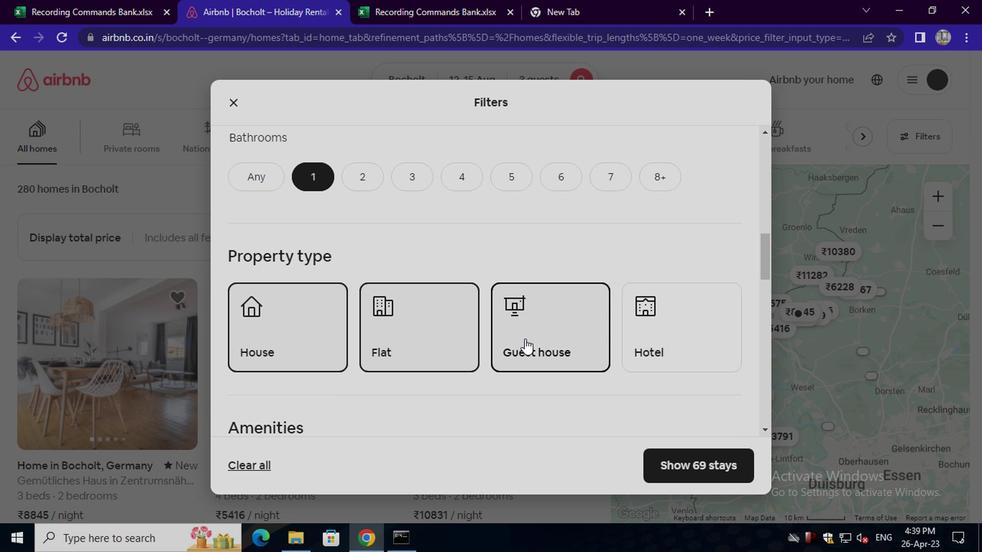 
Action: Mouse scrolled (523, 338) with delta (0, -1)
Screenshot: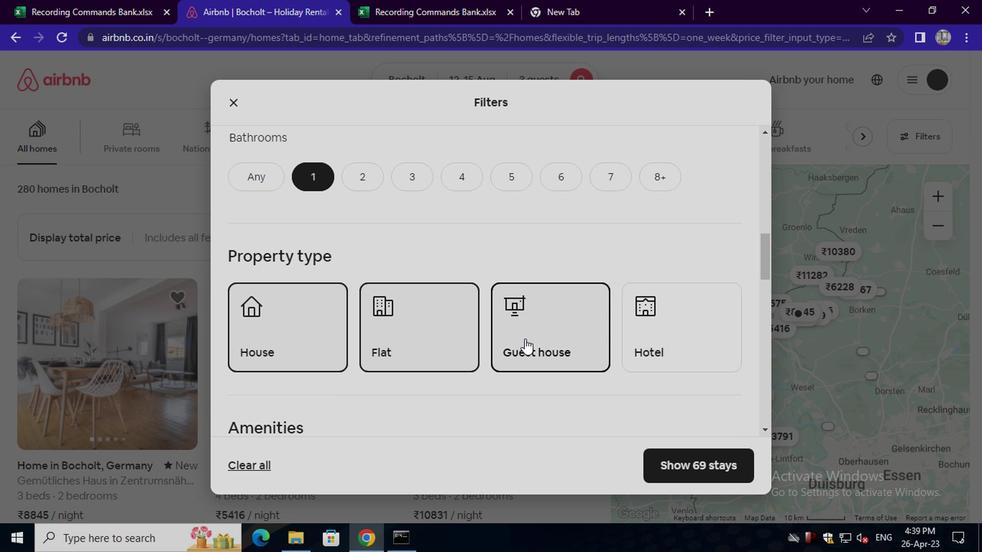 
Action: Mouse scrolled (523, 338) with delta (0, -1)
Screenshot: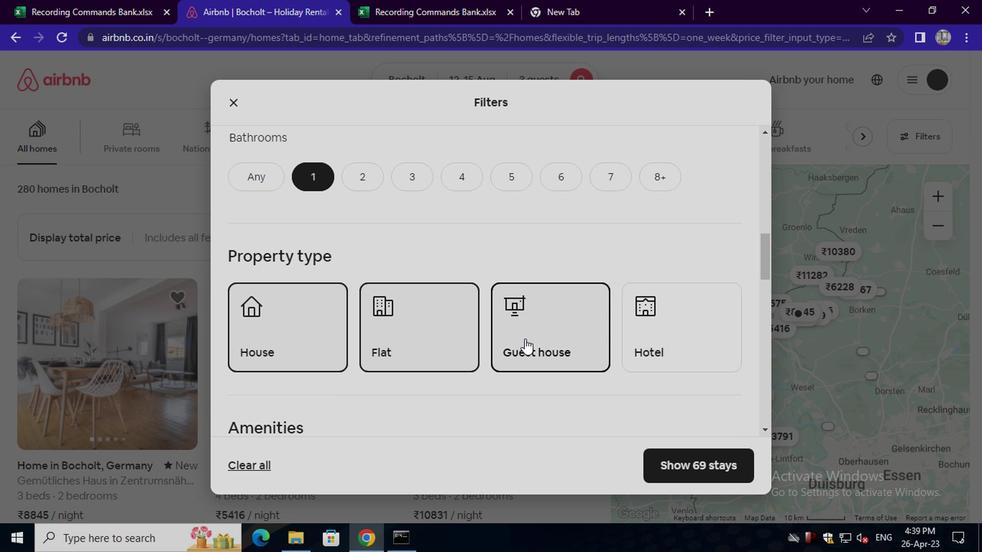 
Action: Mouse moved to (417, 330)
Screenshot: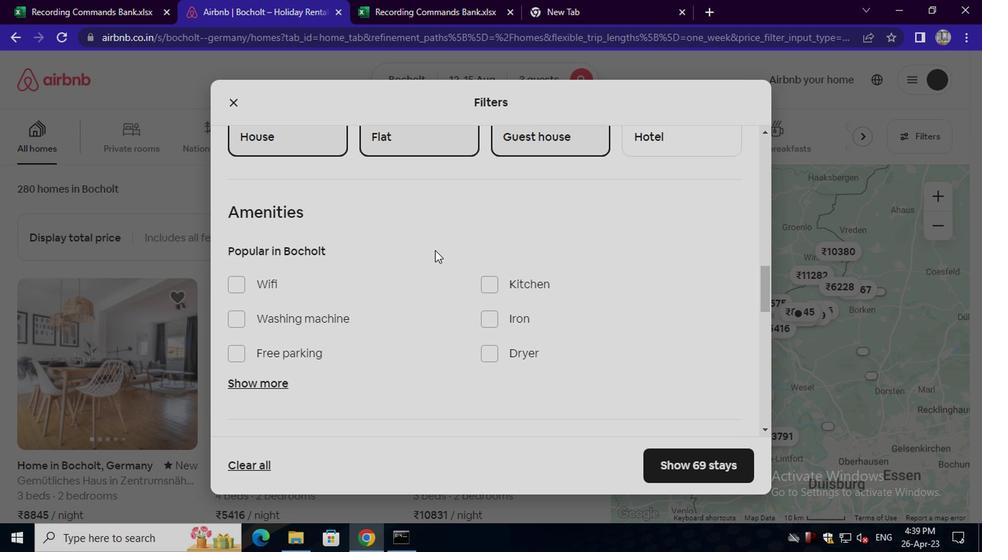 
Action: Mouse scrolled (417, 330) with delta (0, 0)
Screenshot: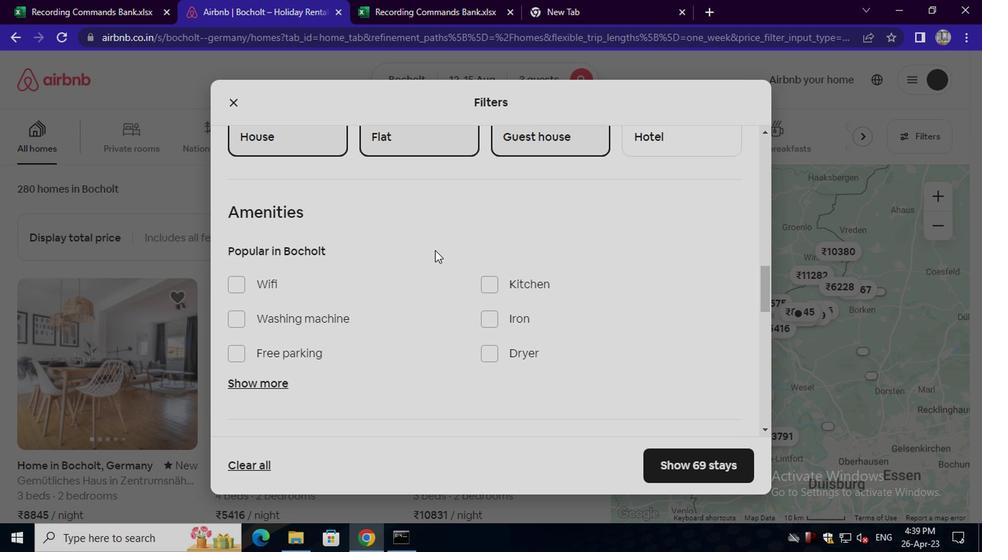 
Action: Mouse scrolled (417, 330) with delta (0, 0)
Screenshot: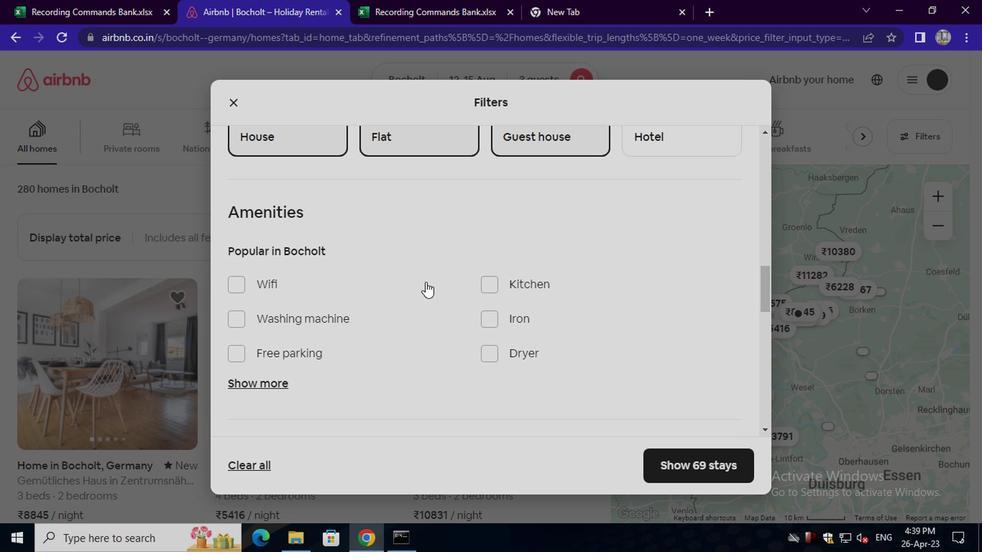 
Action: Mouse scrolled (417, 330) with delta (0, 0)
Screenshot: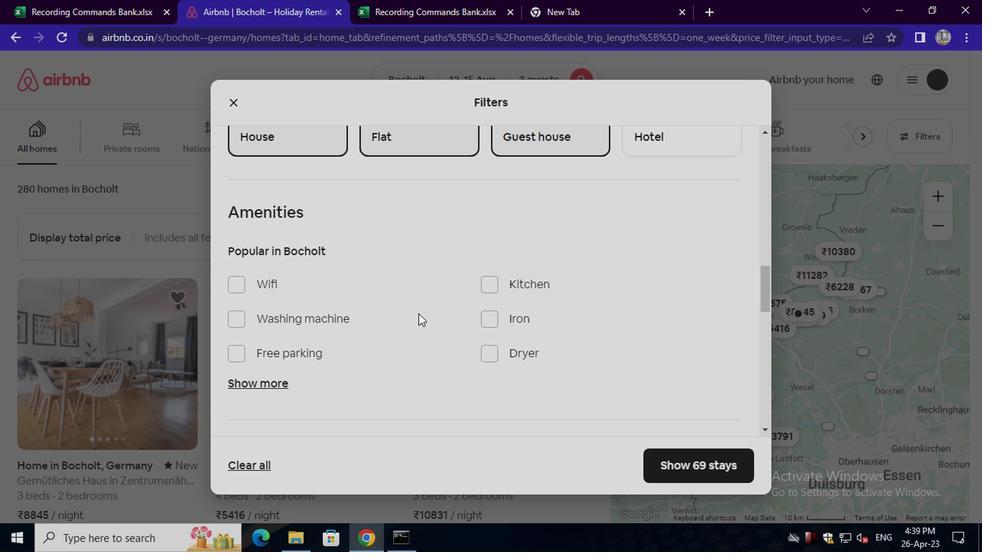 
Action: Mouse moved to (711, 337)
Screenshot: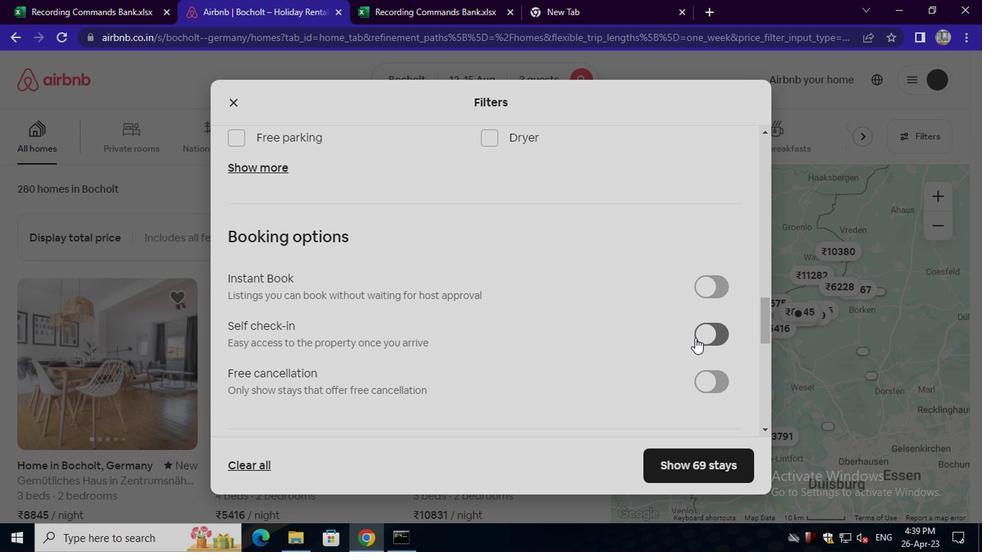 
Action: Mouse pressed left at (711, 337)
Screenshot: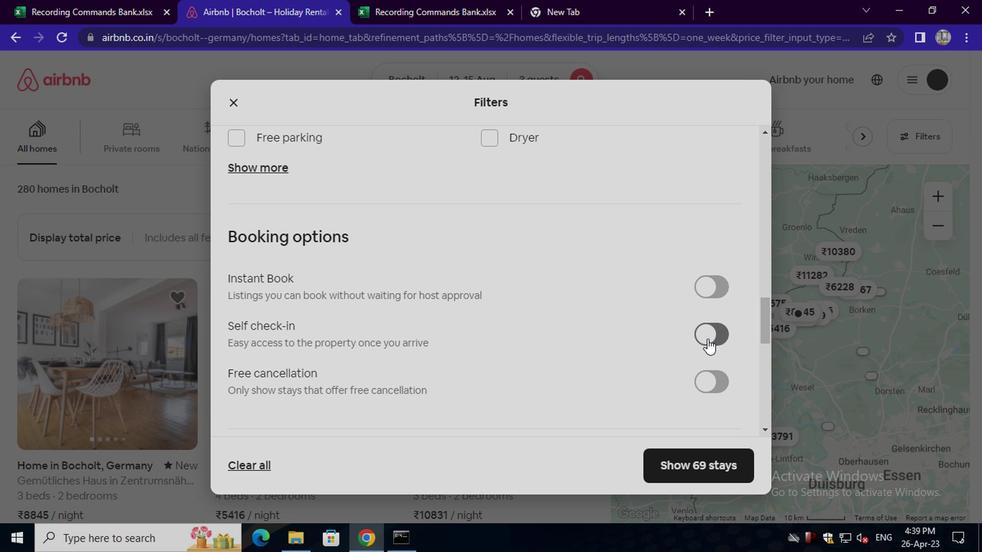 
Action: Mouse scrolled (711, 337) with delta (0, 0)
Screenshot: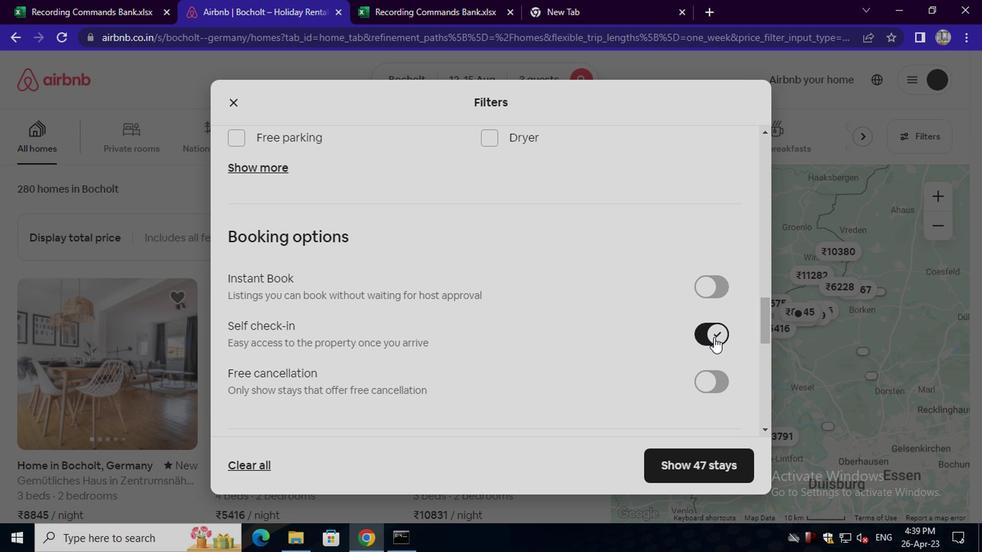 
Action: Mouse scrolled (711, 337) with delta (0, 0)
Screenshot: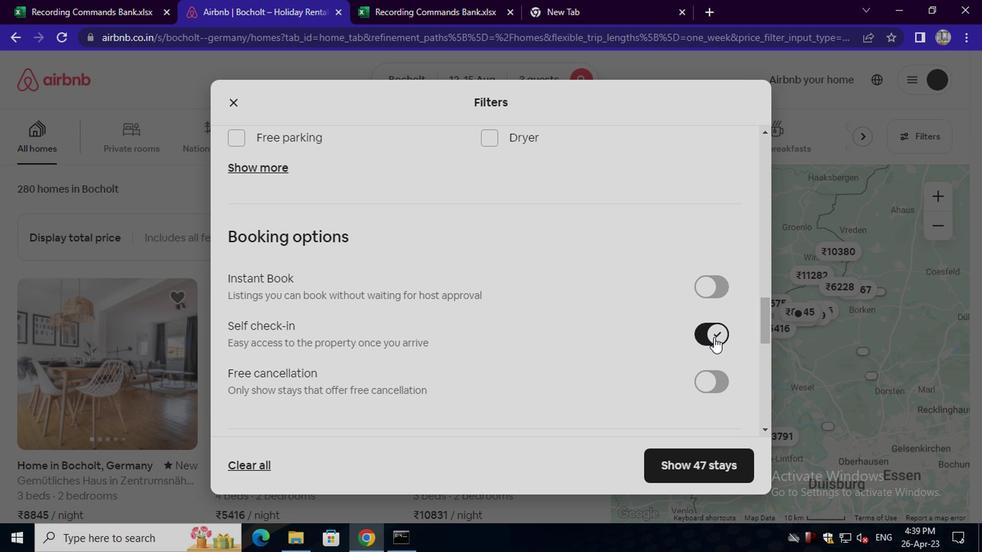 
Action: Mouse scrolled (711, 337) with delta (0, 0)
Screenshot: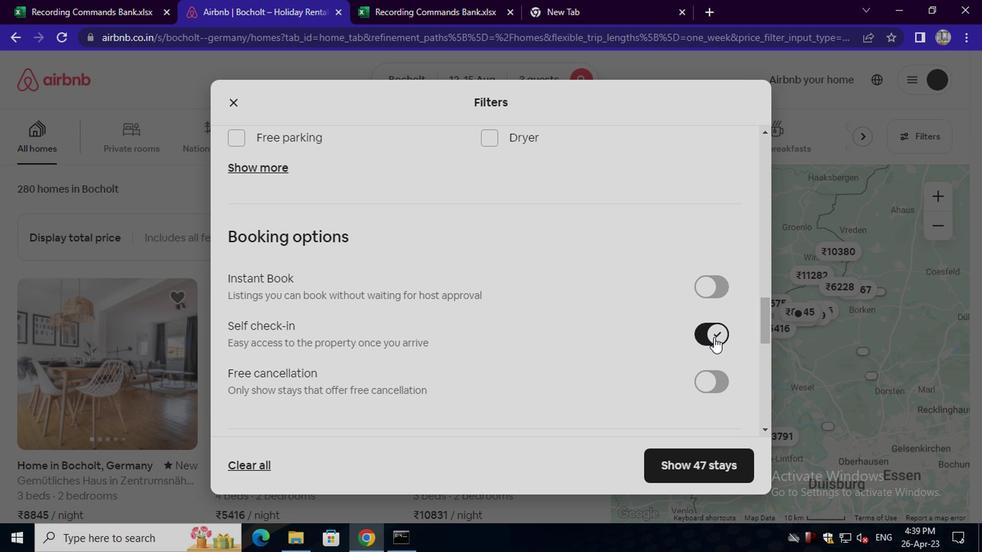 
Action: Mouse moved to (402, 355)
Screenshot: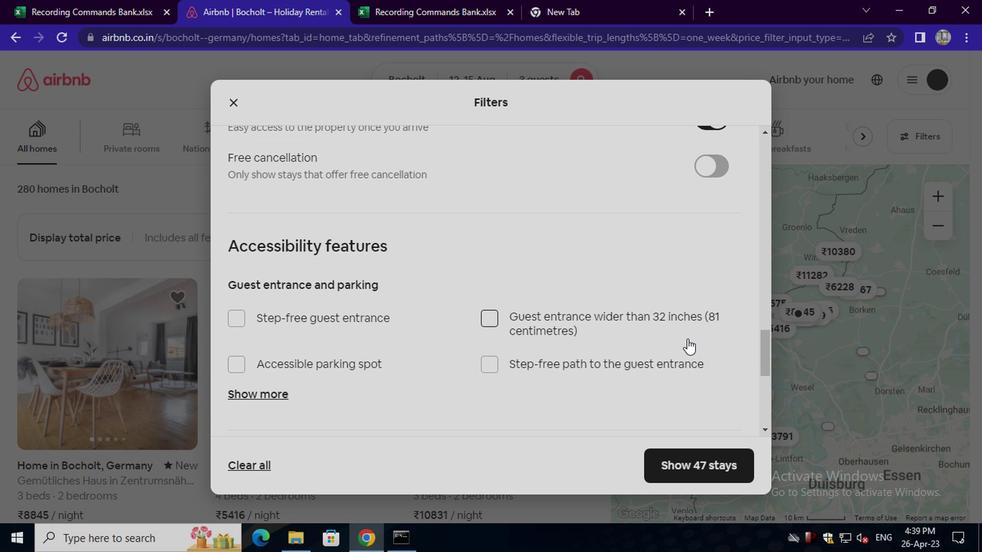 
Action: Mouse scrolled (402, 355) with delta (0, 0)
Screenshot: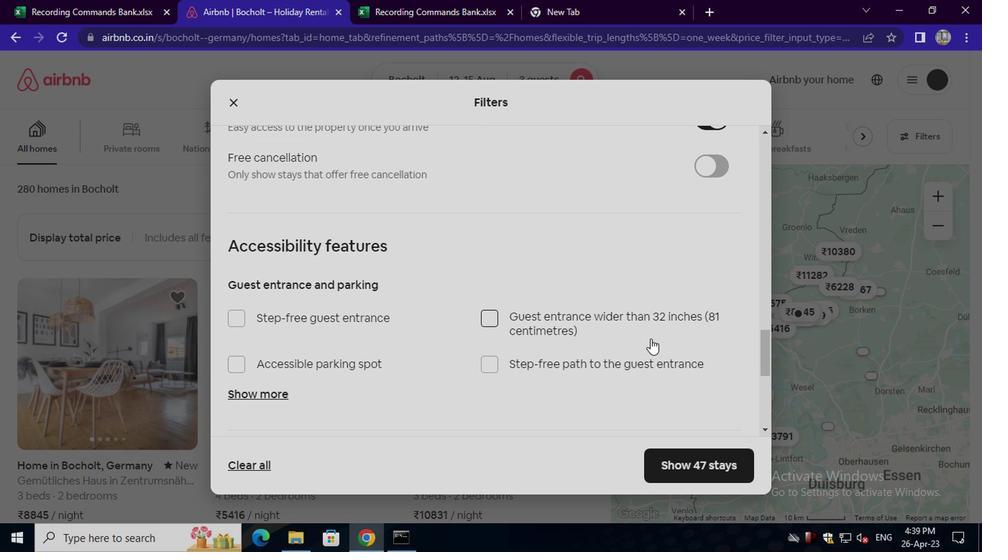 
Action: Mouse moved to (402, 356)
Screenshot: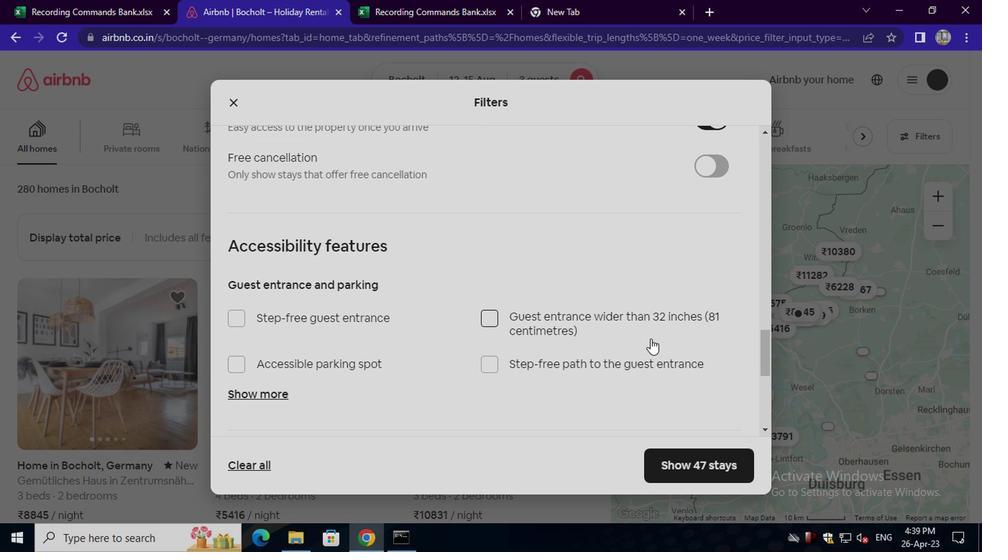 
Action: Mouse scrolled (402, 355) with delta (0, 0)
Screenshot: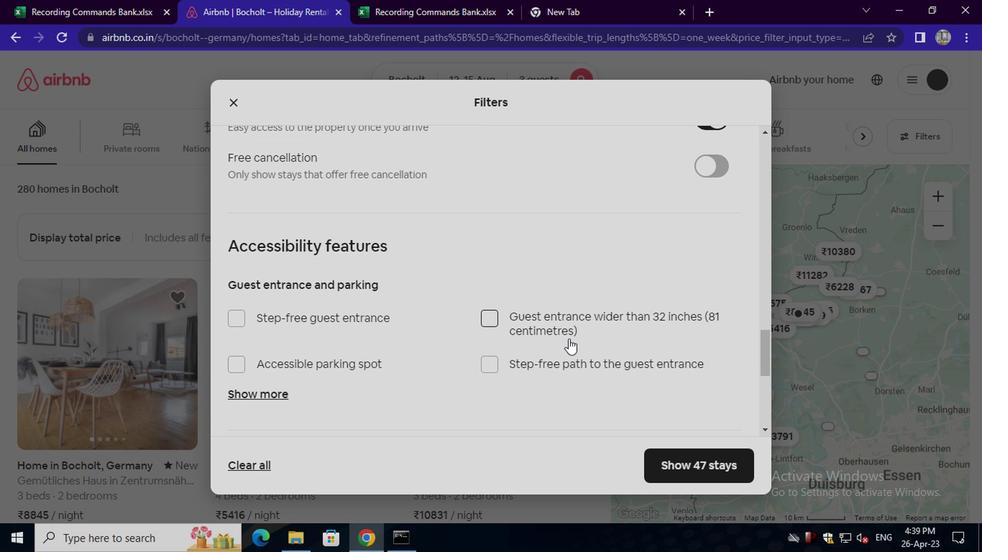 
Action: Mouse scrolled (402, 355) with delta (0, 0)
Screenshot: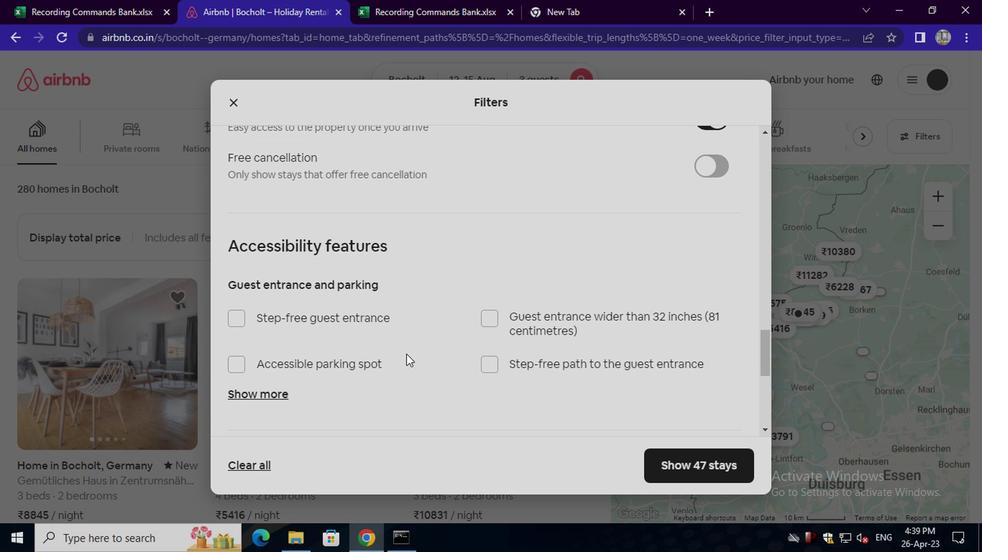
Action: Mouse moved to (333, 375)
Screenshot: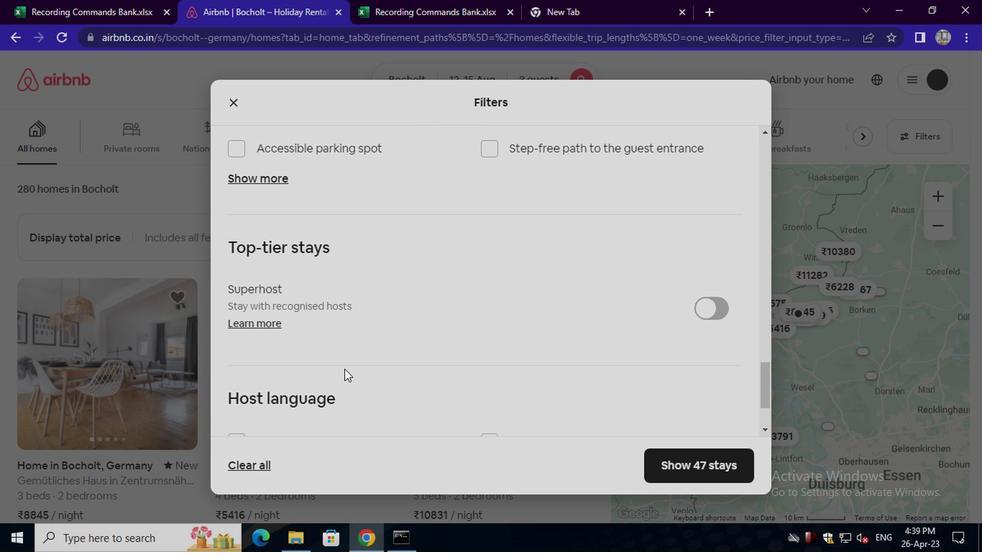 
Action: Mouse scrolled (333, 374) with delta (0, 0)
Screenshot: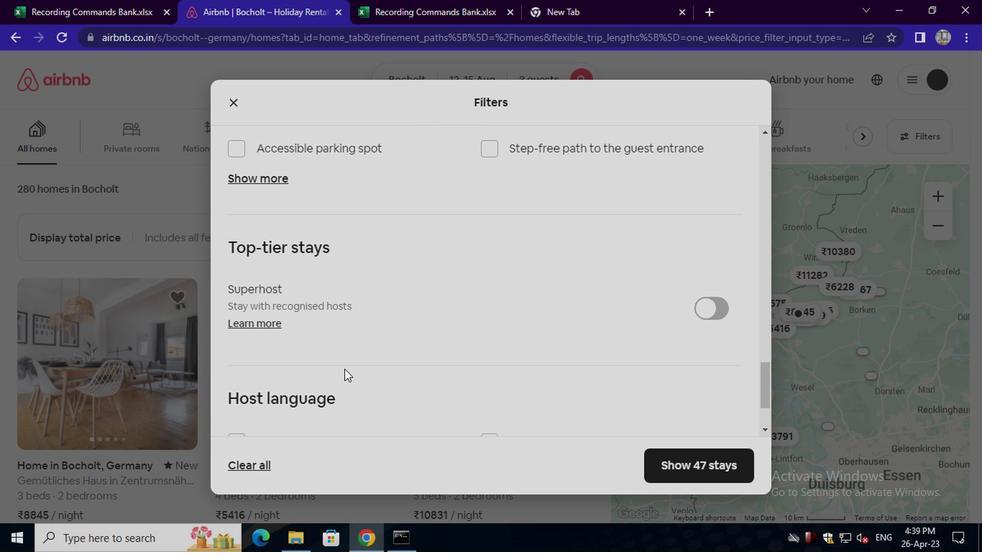 
Action: Mouse scrolled (333, 374) with delta (0, 0)
Screenshot: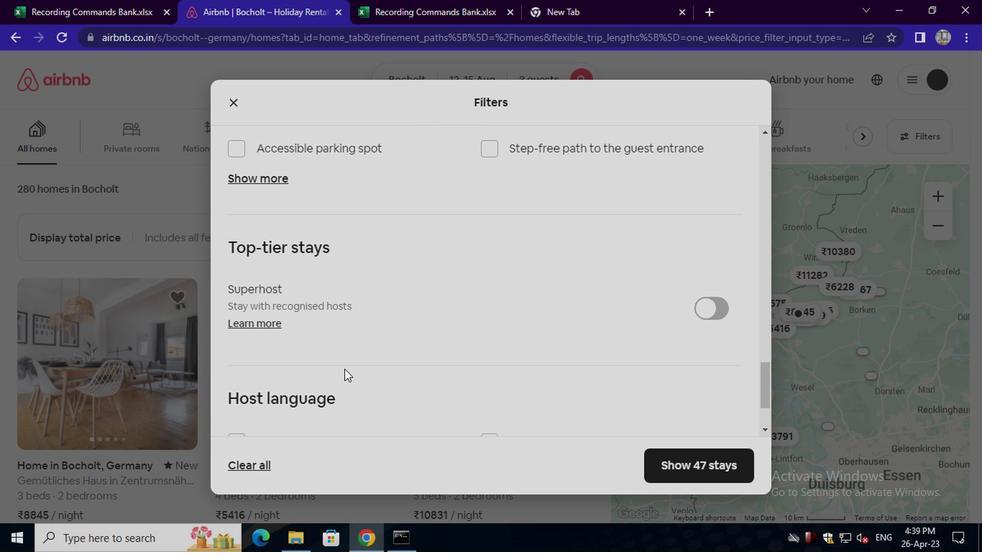 
Action: Mouse scrolled (333, 374) with delta (0, 0)
Screenshot: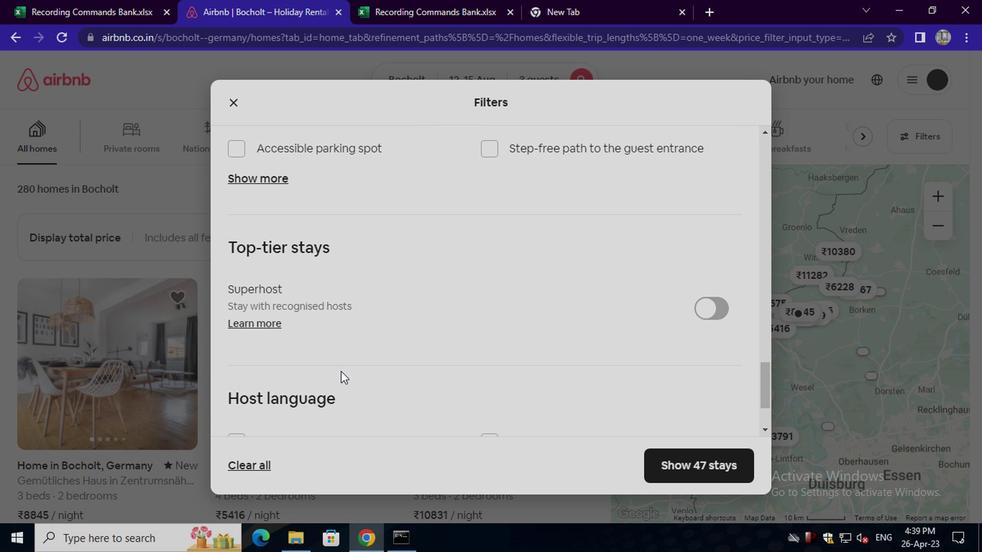 
Action: Mouse scrolled (333, 374) with delta (0, 0)
Screenshot: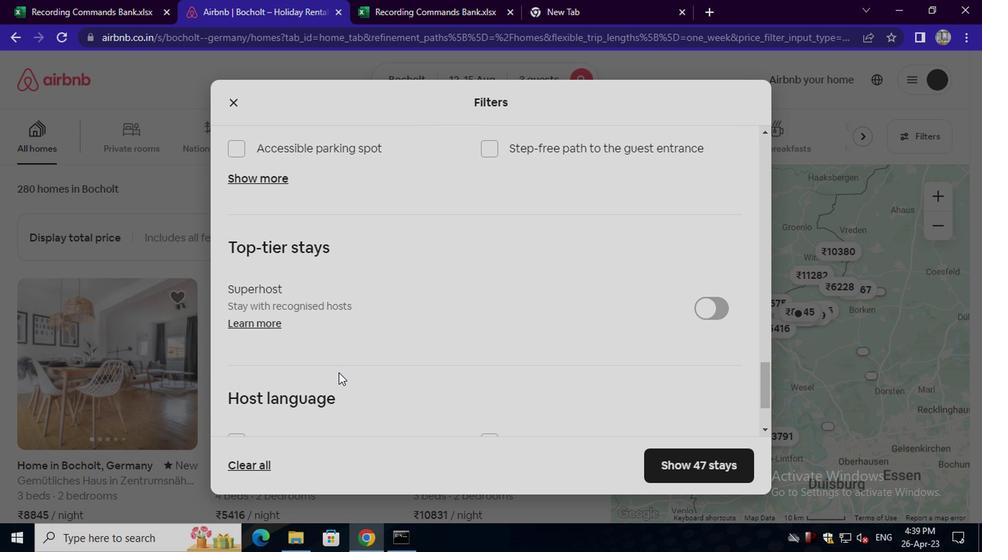 
Action: Mouse moved to (331, 375)
Screenshot: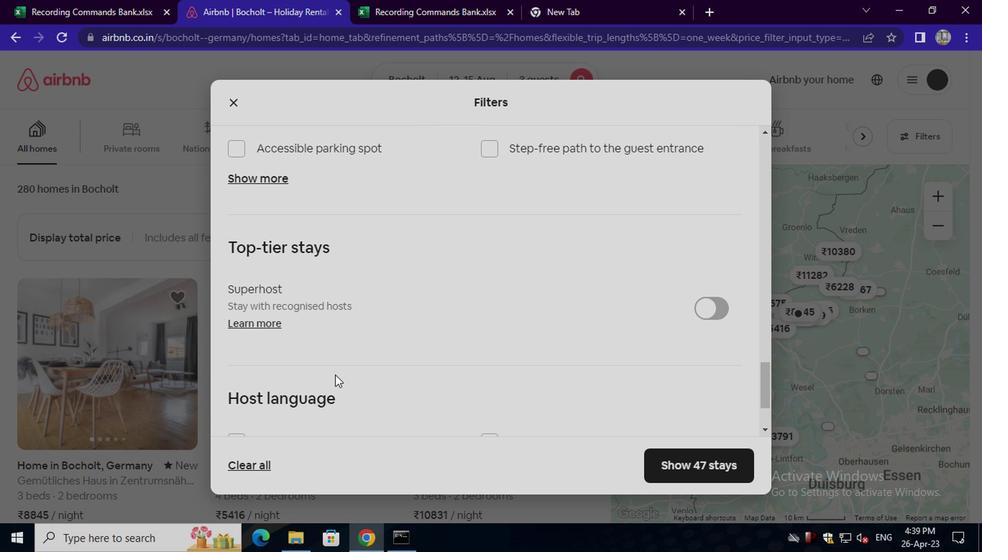 
Action: Mouse scrolled (331, 375) with delta (0, 0)
Screenshot: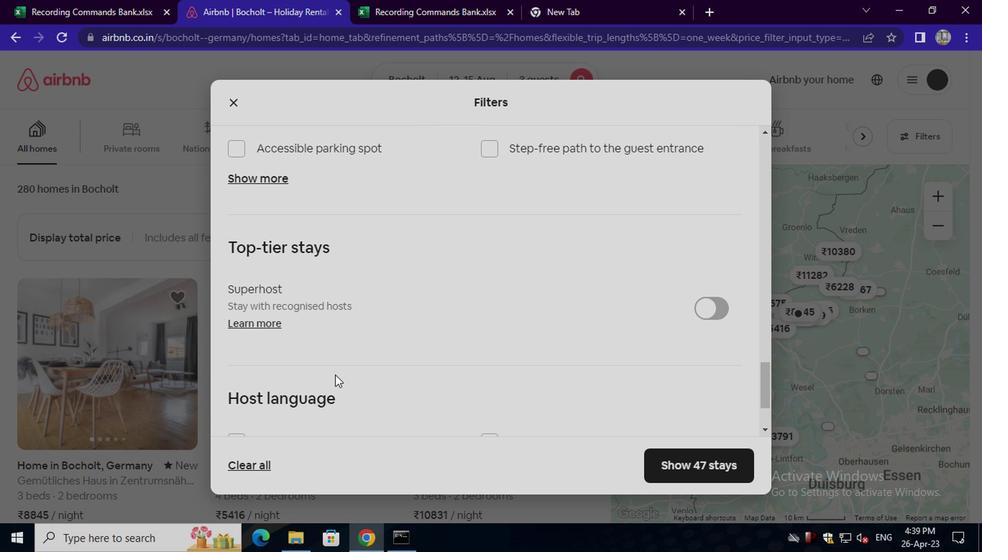 
Action: Mouse moved to (265, 339)
Screenshot: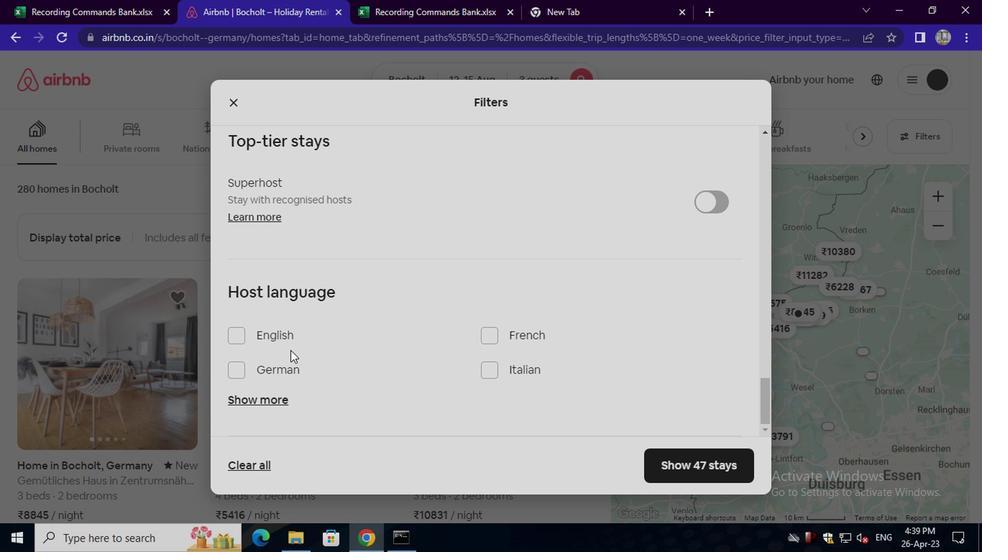 
Action: Mouse pressed left at (265, 339)
Screenshot: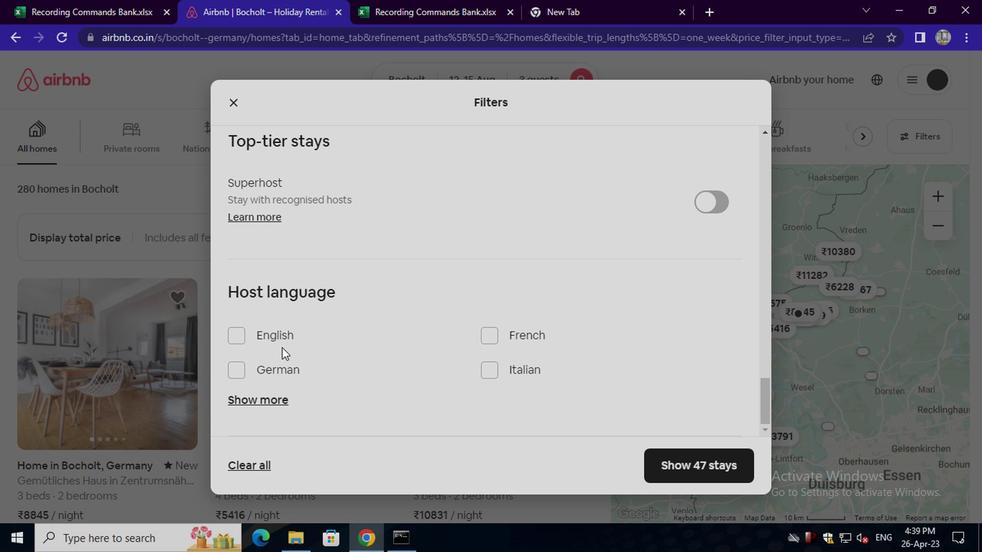 
Action: Mouse moved to (682, 462)
Screenshot: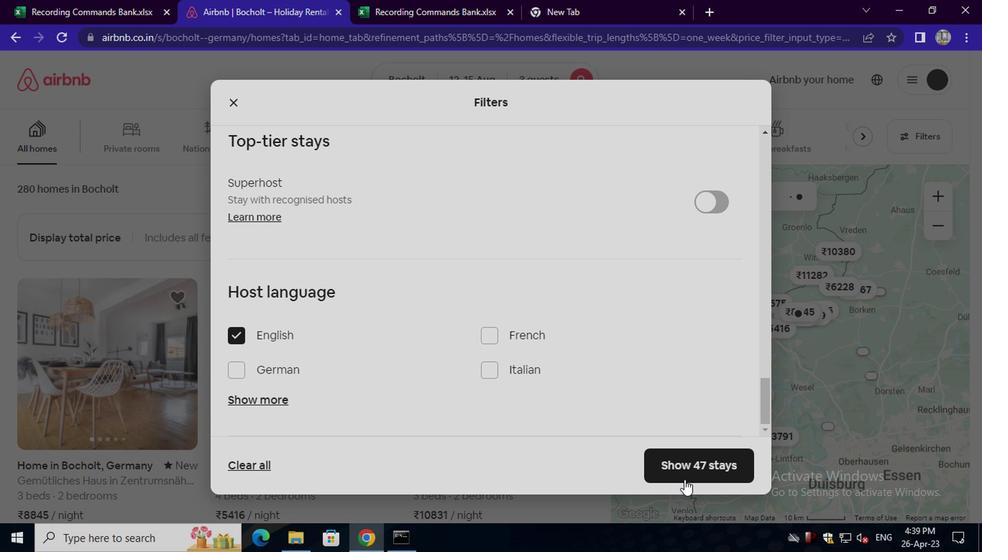 
Action: Mouse pressed left at (682, 462)
Screenshot: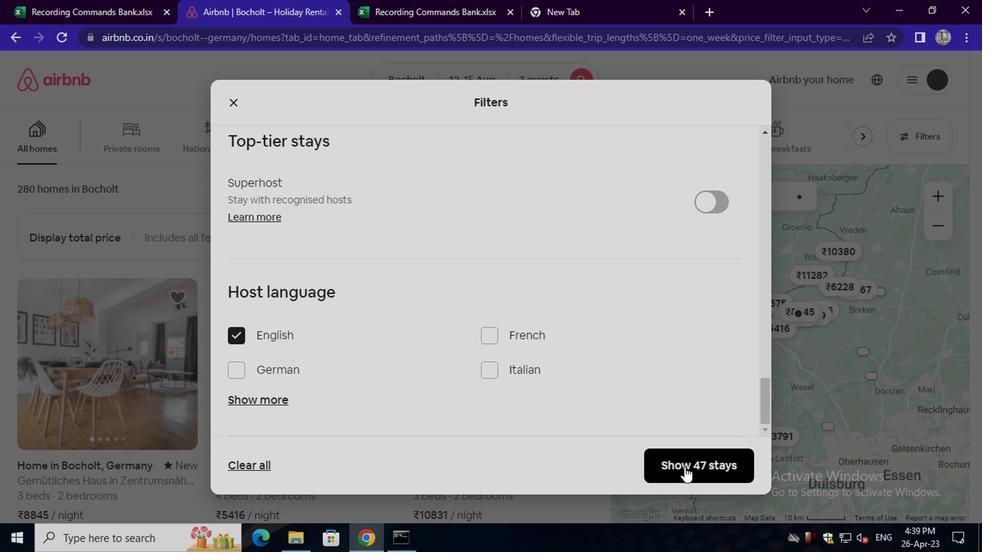 
Action: Mouse moved to (387, 489)
Screenshot: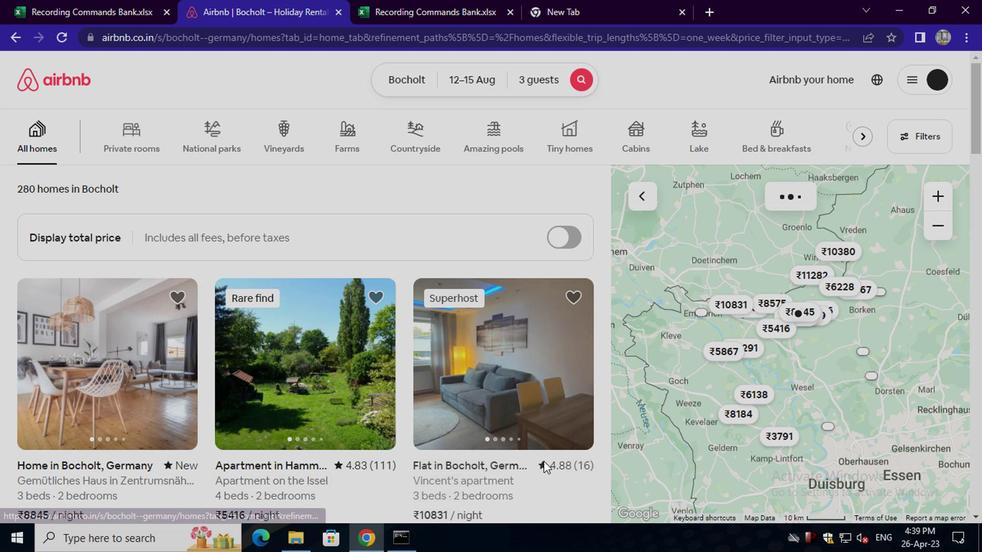 
